 Task: Find connections with filter location Französisch Buchholz with filter topic #marketswith filter profile language Spanish with filter current company EFI with filter school Jamia Millia Islamia with filter industry Security and Investigations with filter service category Videography with filter keywords title Director of Ethical Hacking
Action: Mouse moved to (490, 63)
Screenshot: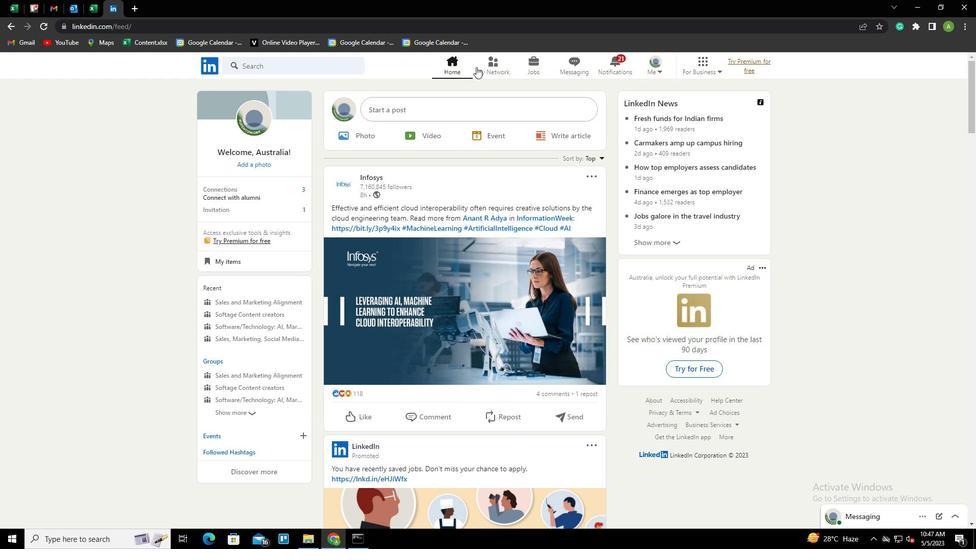 
Action: Mouse pressed left at (490, 63)
Screenshot: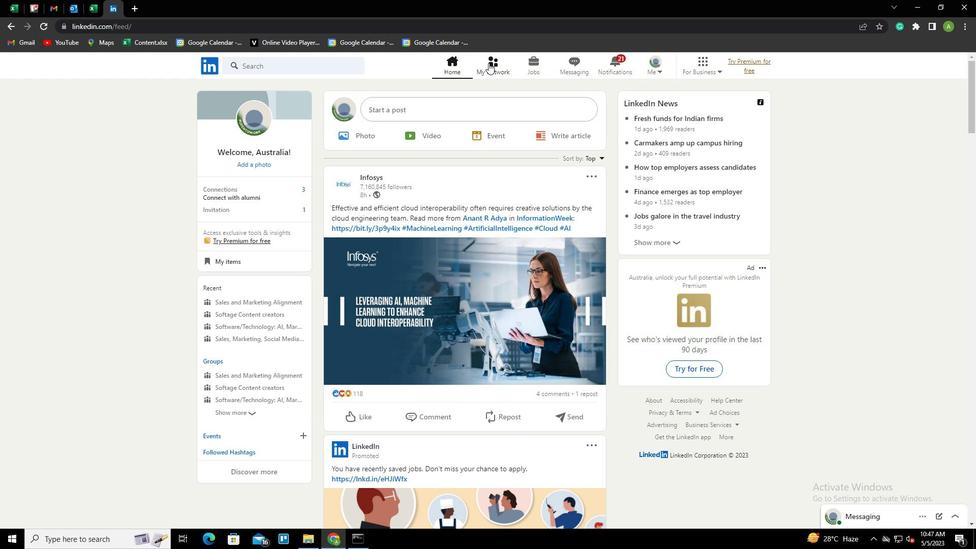 
Action: Mouse moved to (279, 120)
Screenshot: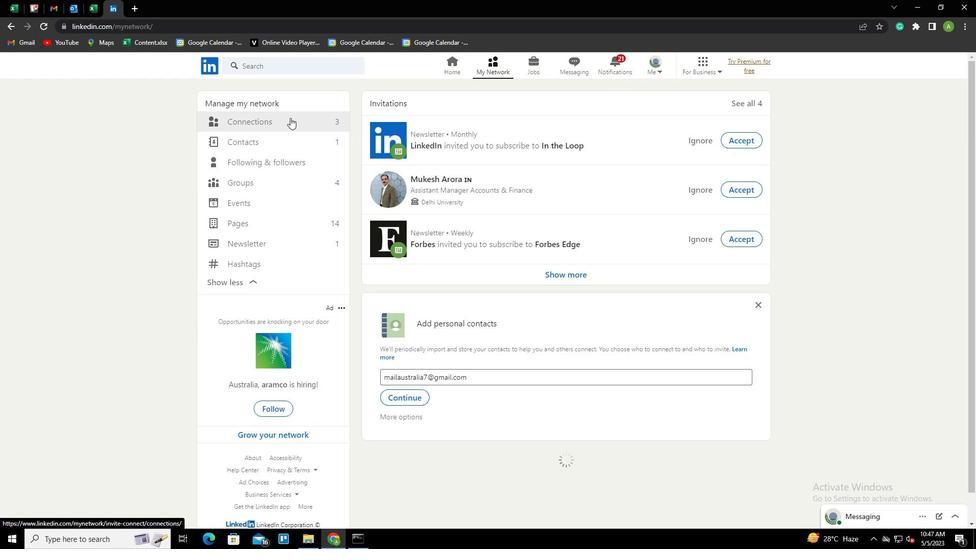 
Action: Mouse pressed left at (279, 120)
Screenshot: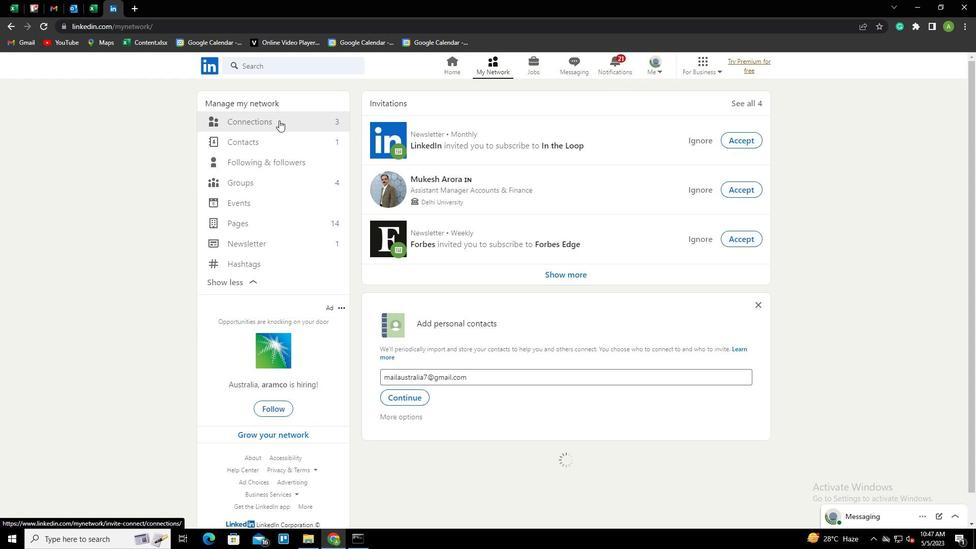 
Action: Mouse moved to (546, 123)
Screenshot: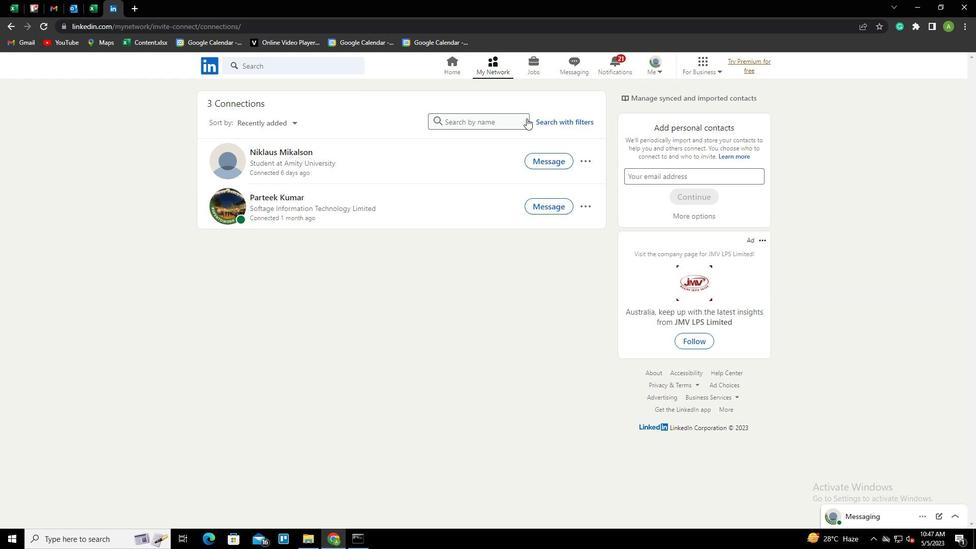 
Action: Mouse pressed left at (546, 123)
Screenshot: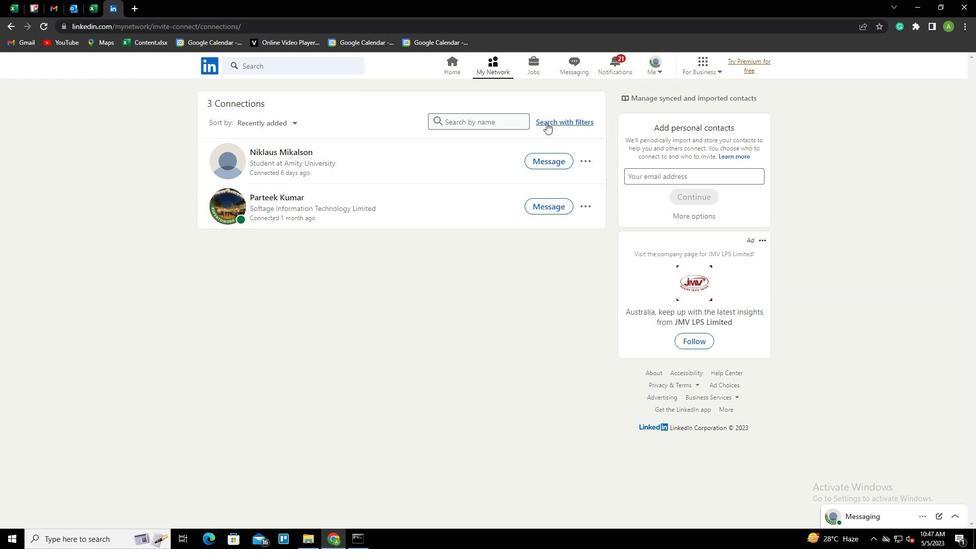 
Action: Mouse moved to (518, 90)
Screenshot: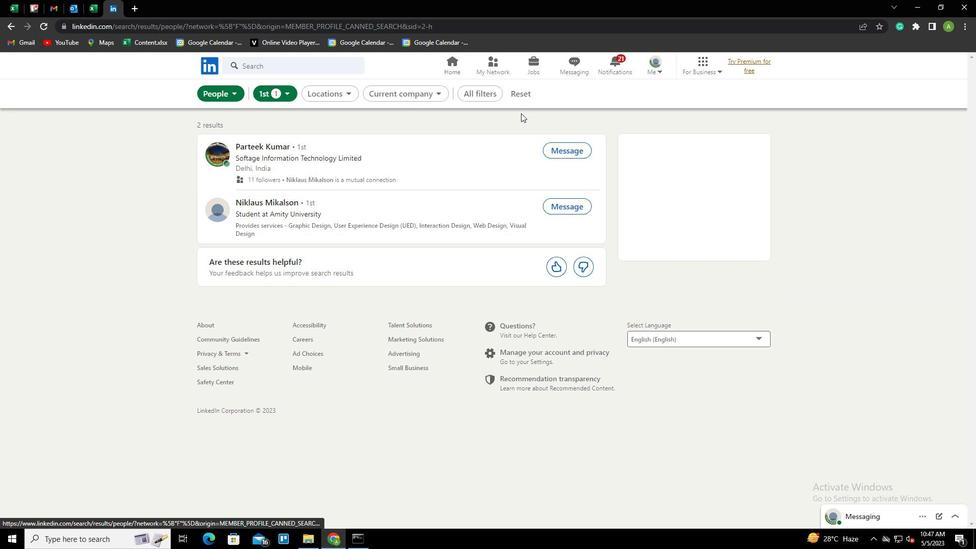 
Action: Mouse pressed left at (518, 90)
Screenshot: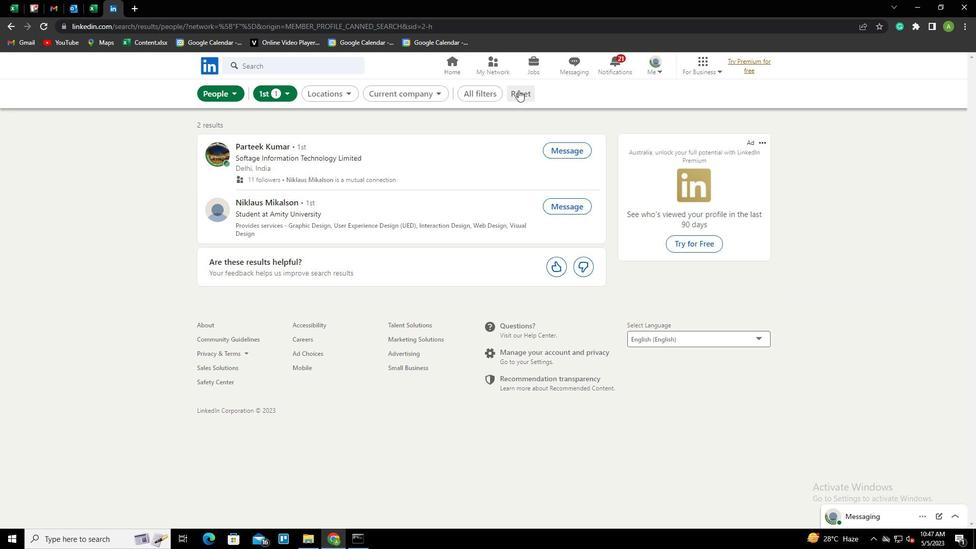 
Action: Mouse moved to (501, 88)
Screenshot: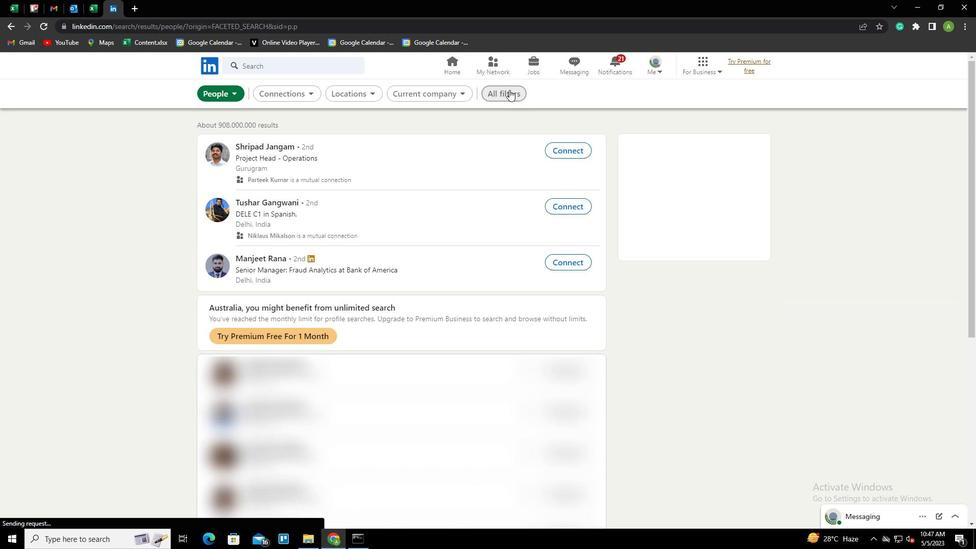 
Action: Mouse pressed left at (501, 88)
Screenshot: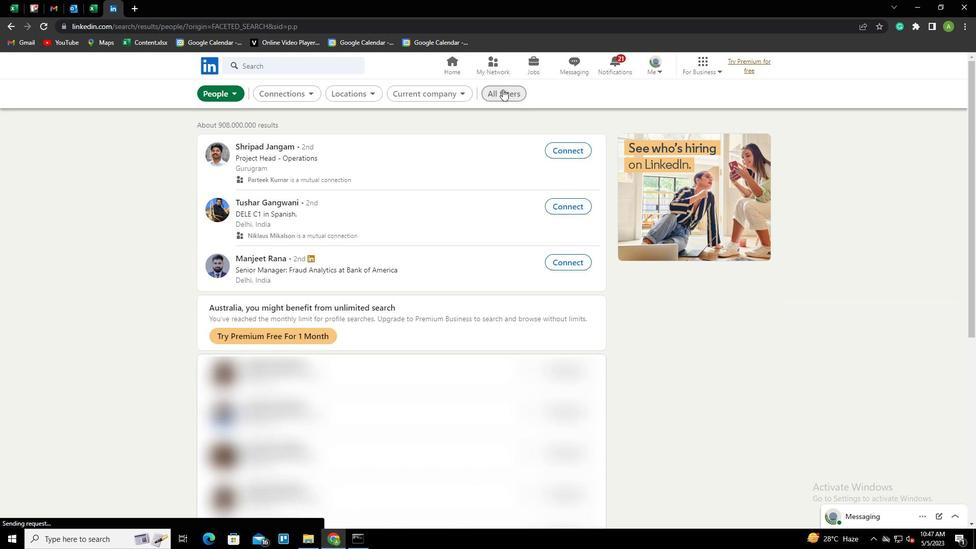 
Action: Mouse moved to (809, 342)
Screenshot: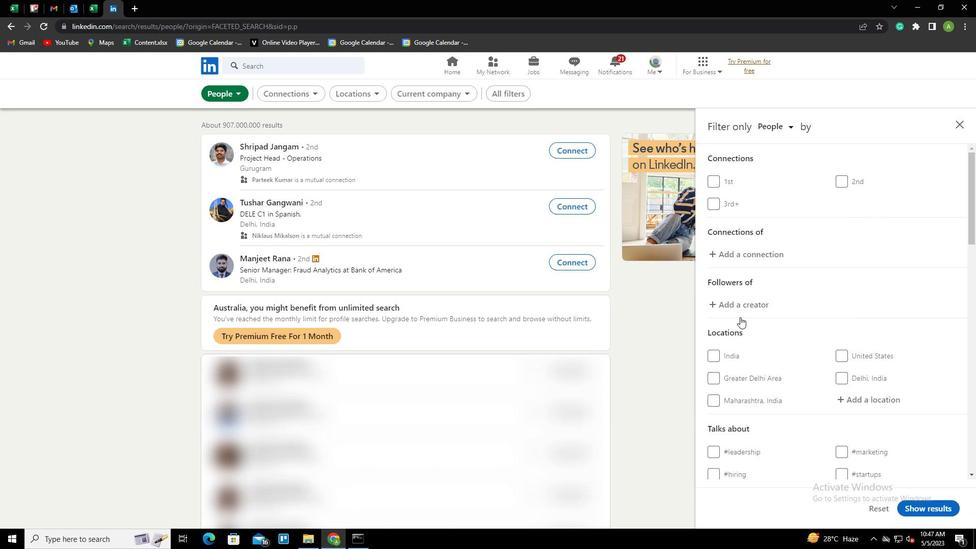 
Action: Mouse scrolled (809, 341) with delta (0, 0)
Screenshot: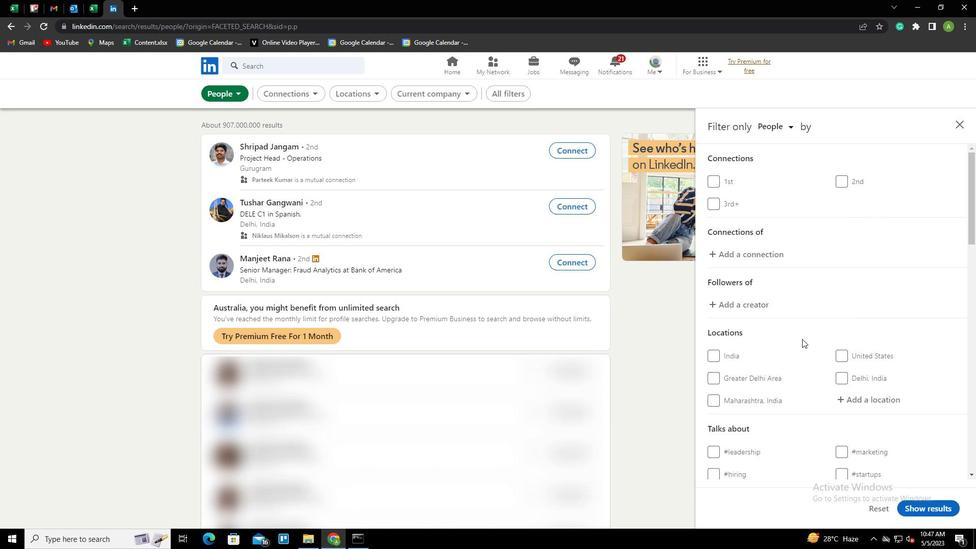 
Action: Mouse scrolled (809, 341) with delta (0, 0)
Screenshot: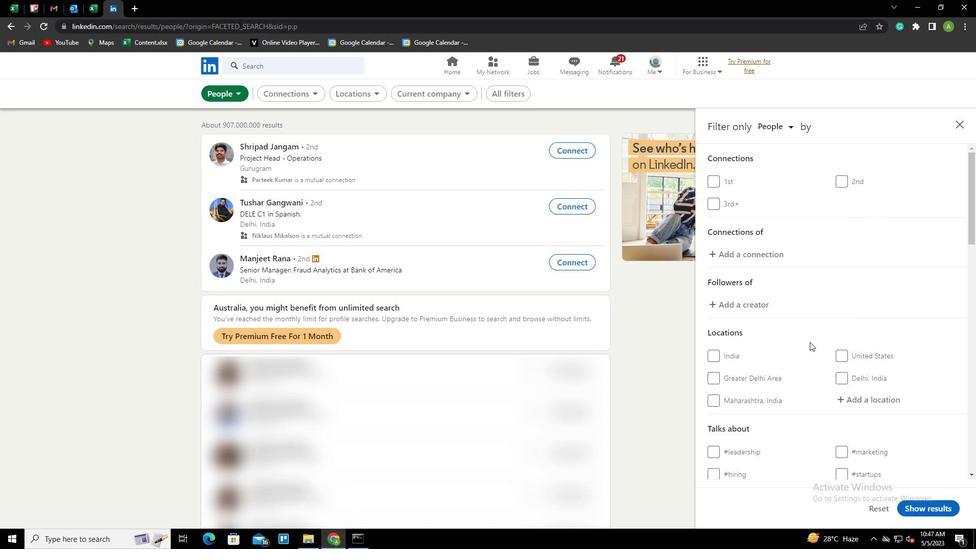 
Action: Mouse moved to (866, 298)
Screenshot: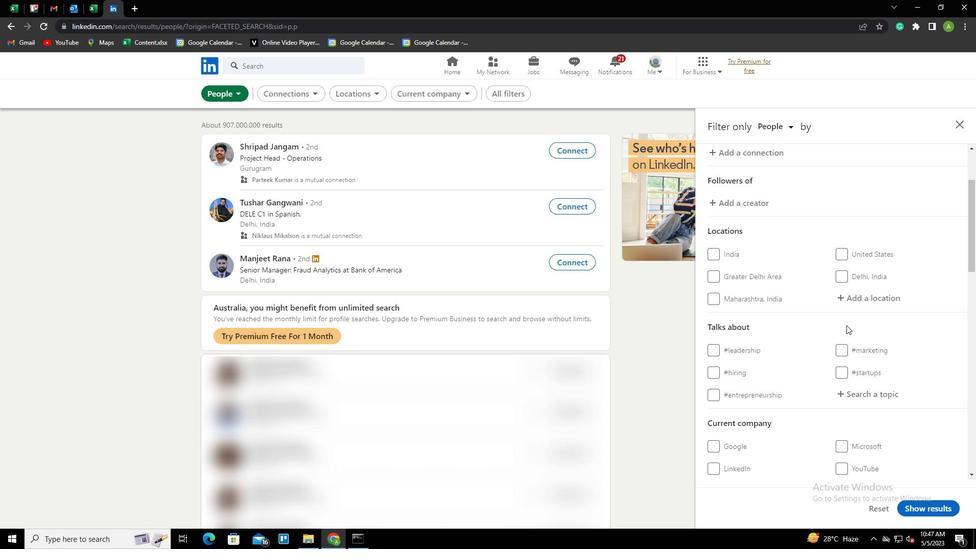 
Action: Mouse pressed left at (866, 298)
Screenshot: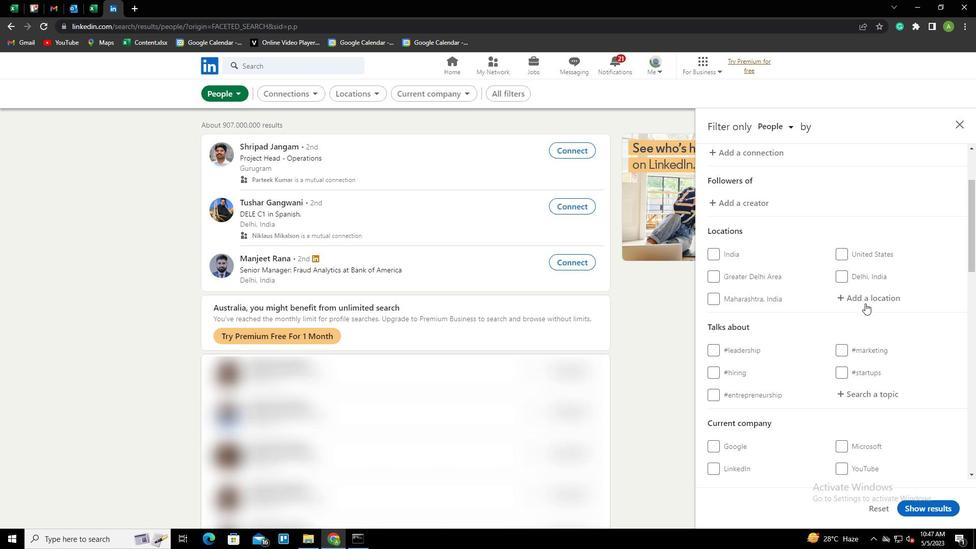 
Action: Key pressed <Key.shift>FRANZOSISCH
Screenshot: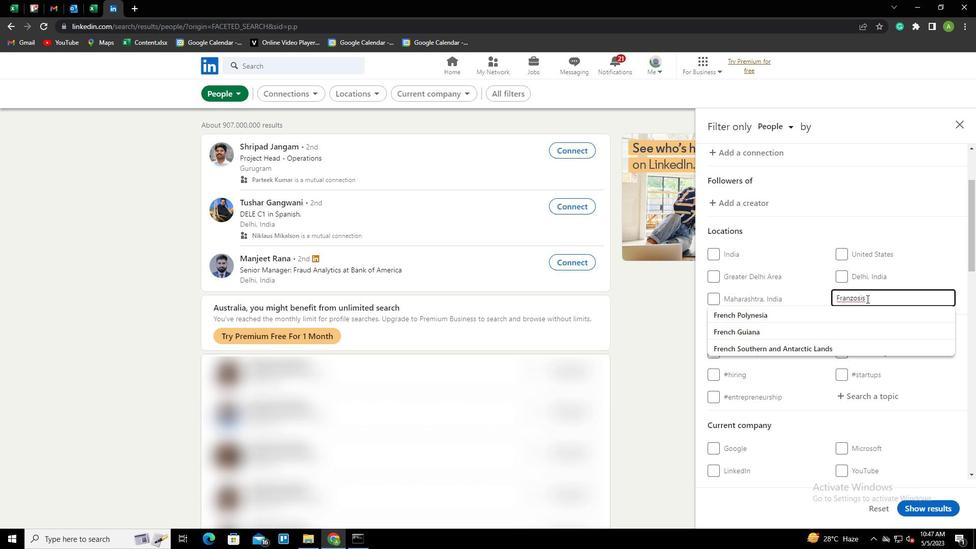 
Action: Mouse moved to (940, 366)
Screenshot: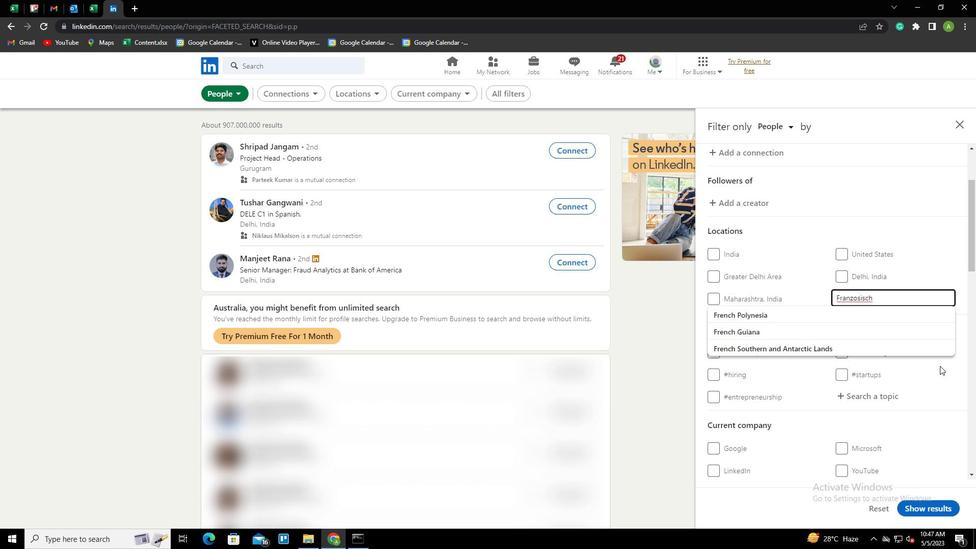 
Action: Mouse pressed left at (940, 366)
Screenshot: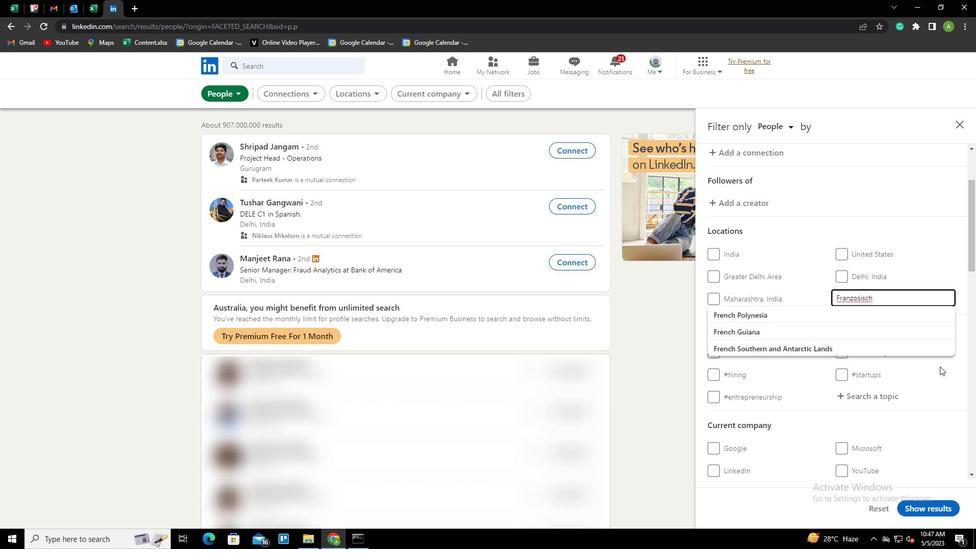 
Action: Mouse moved to (868, 401)
Screenshot: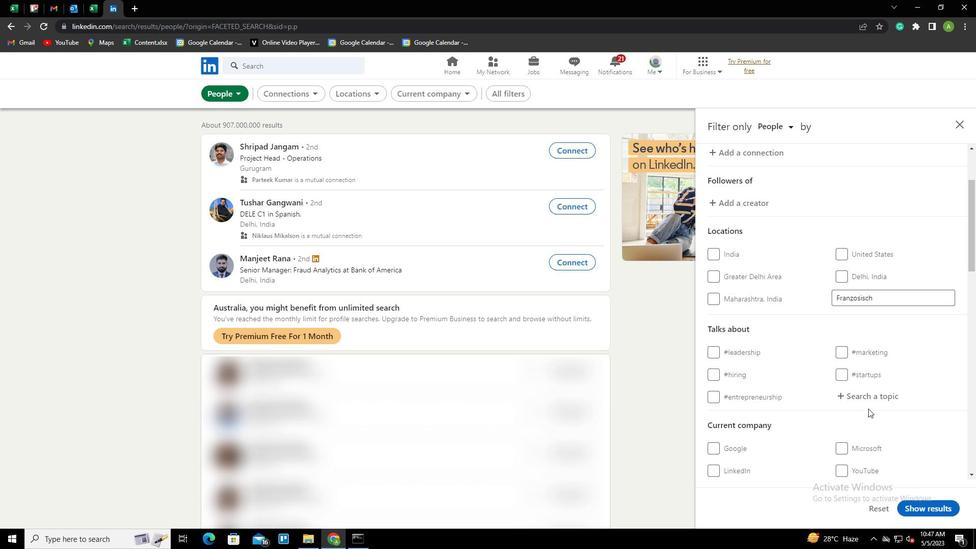 
Action: Mouse pressed left at (868, 401)
Screenshot: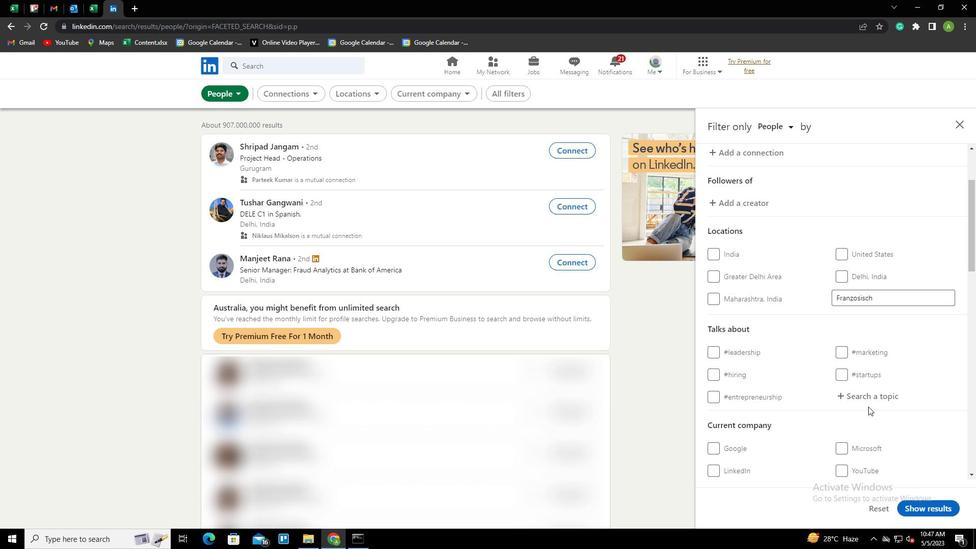 
Action: Key pressed MARKETS<Key.down><Key.enter>
Screenshot: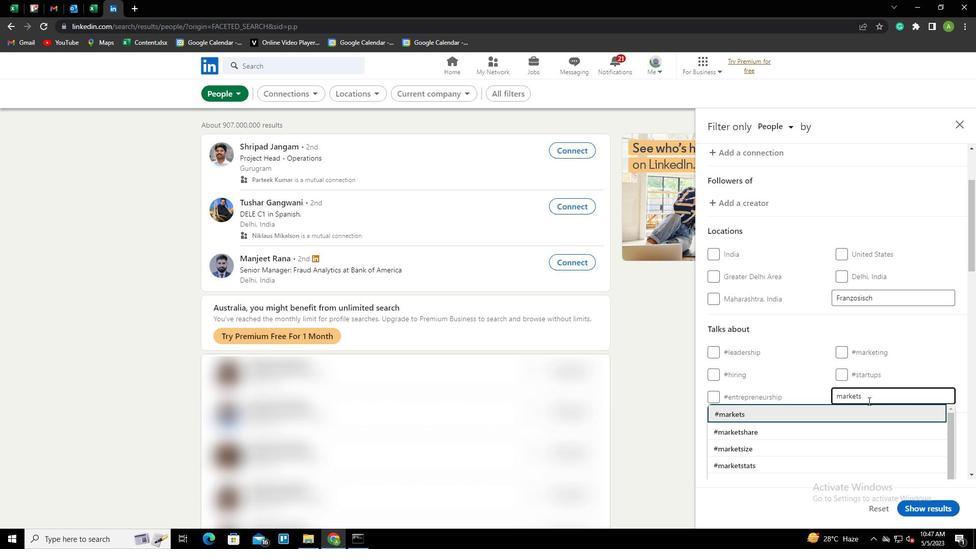 
Action: Mouse scrolled (868, 400) with delta (0, 0)
Screenshot: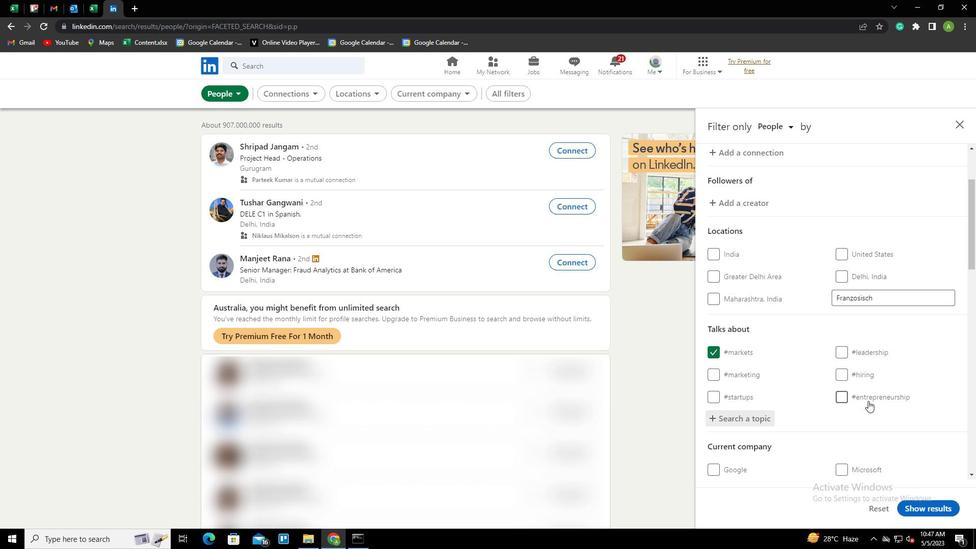 
Action: Mouse scrolled (868, 400) with delta (0, 0)
Screenshot: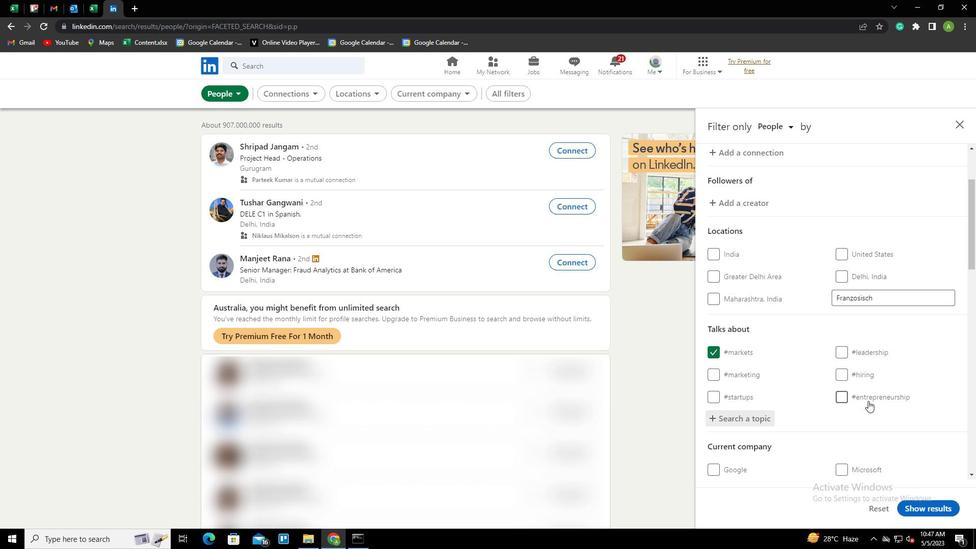 
Action: Mouse scrolled (868, 400) with delta (0, 0)
Screenshot: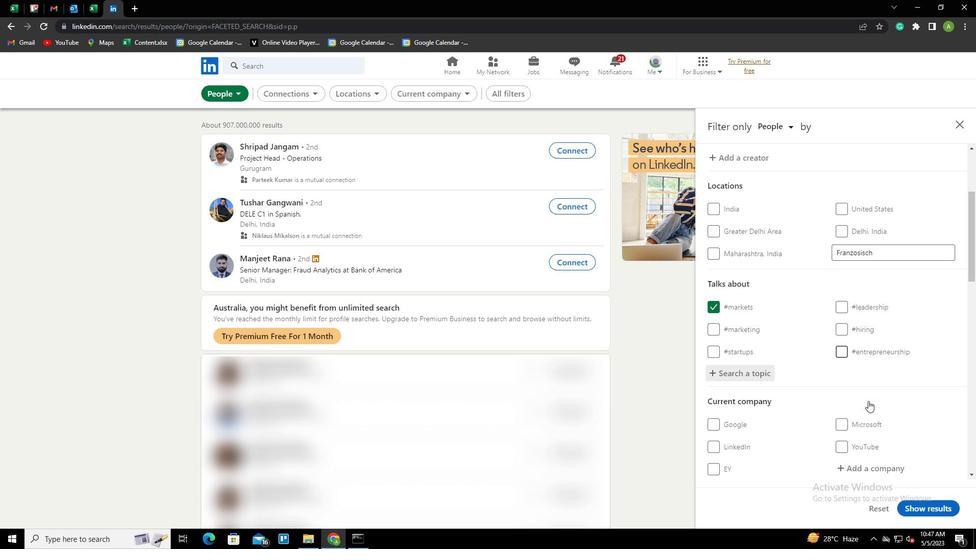
Action: Mouse scrolled (868, 400) with delta (0, 0)
Screenshot: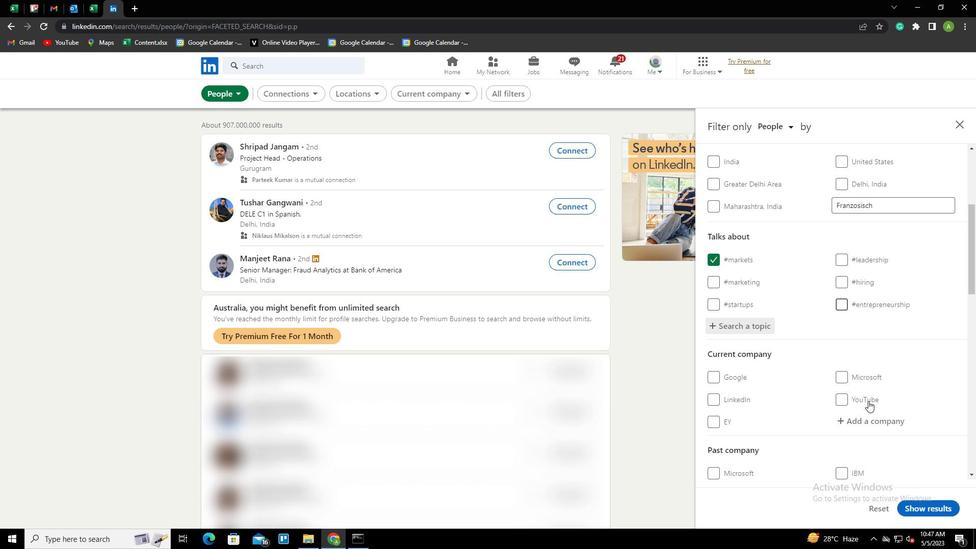 
Action: Mouse scrolled (868, 400) with delta (0, 0)
Screenshot: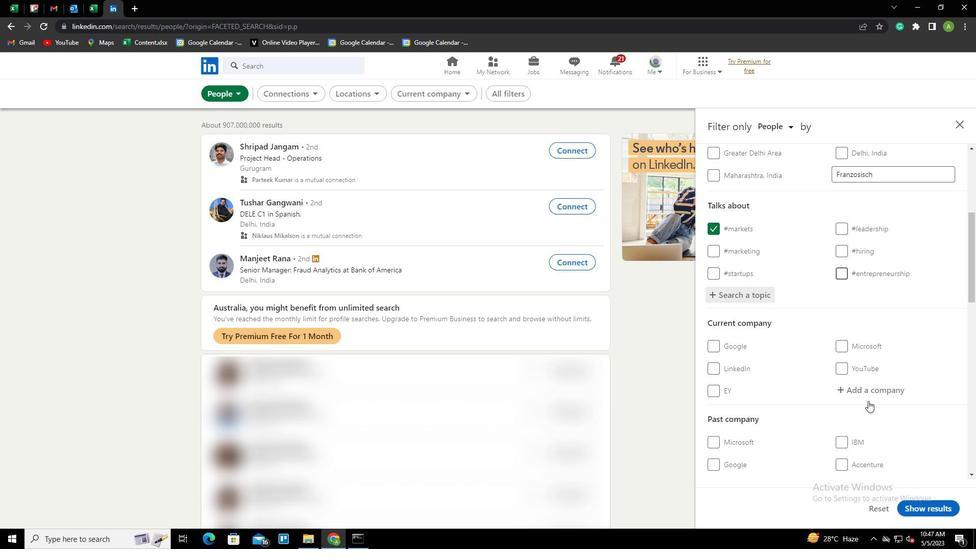 
Action: Mouse scrolled (868, 400) with delta (0, 0)
Screenshot: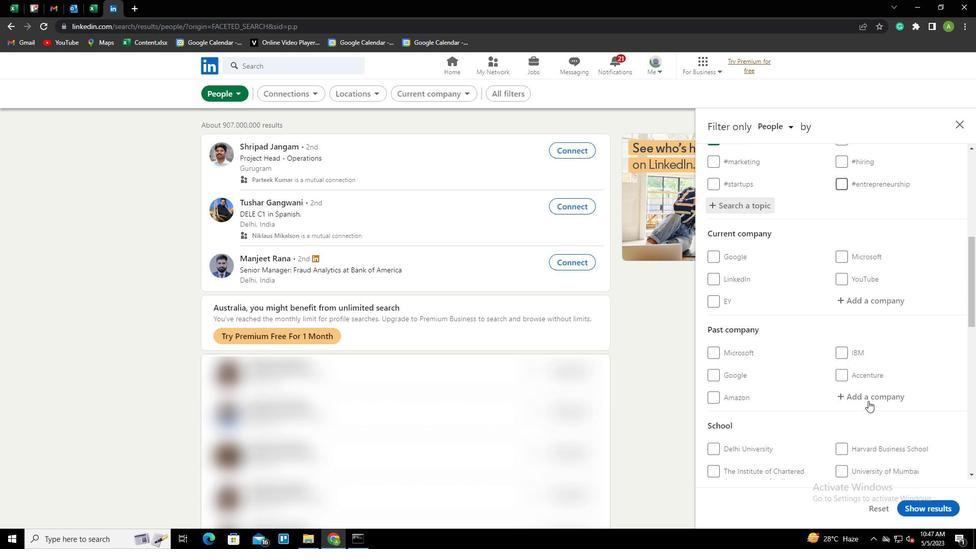 
Action: Mouse scrolled (868, 400) with delta (0, 0)
Screenshot: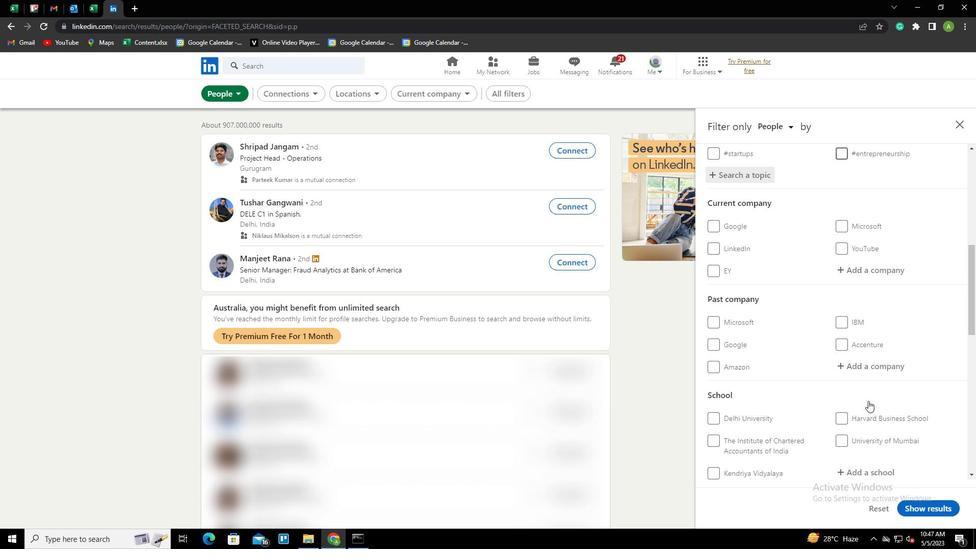 
Action: Mouse scrolled (868, 400) with delta (0, 0)
Screenshot: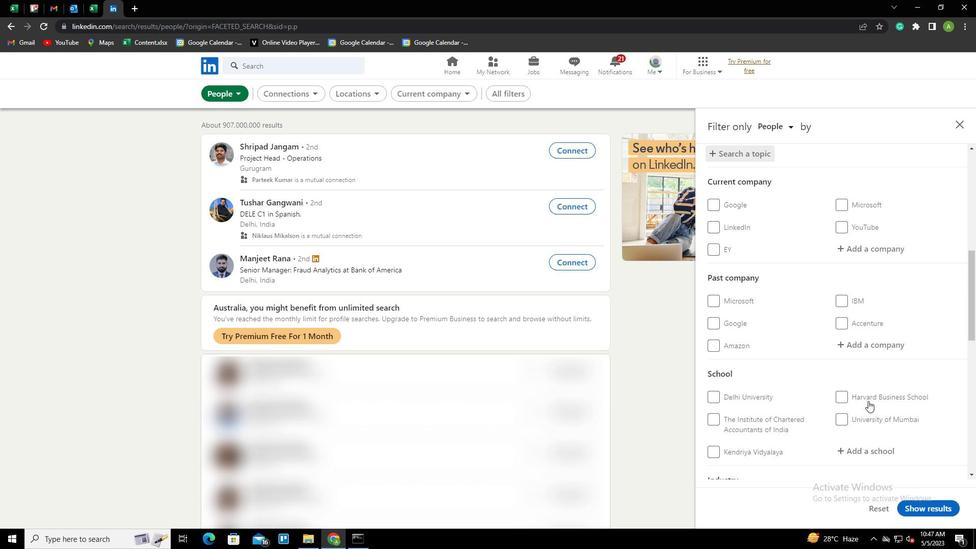 
Action: Mouse scrolled (868, 400) with delta (0, 0)
Screenshot: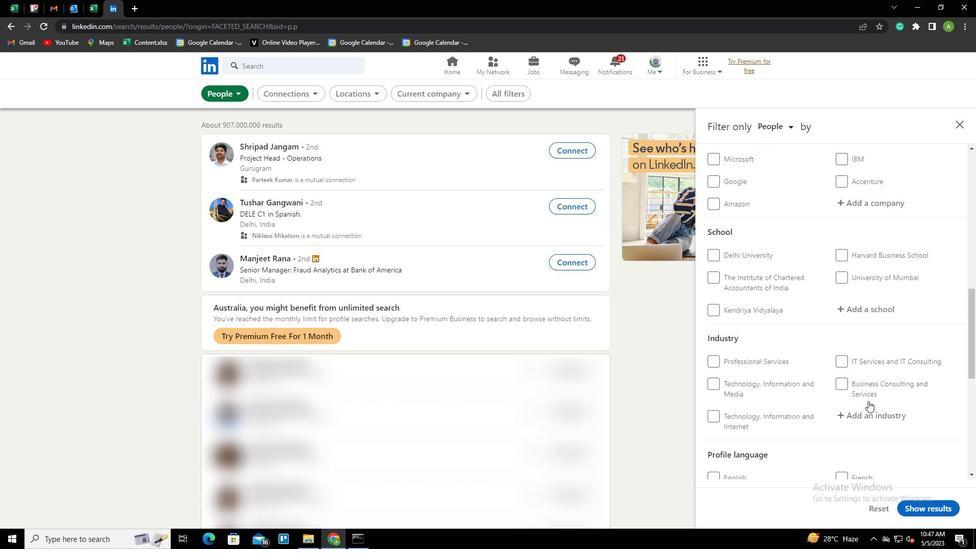 
Action: Mouse scrolled (868, 400) with delta (0, 0)
Screenshot: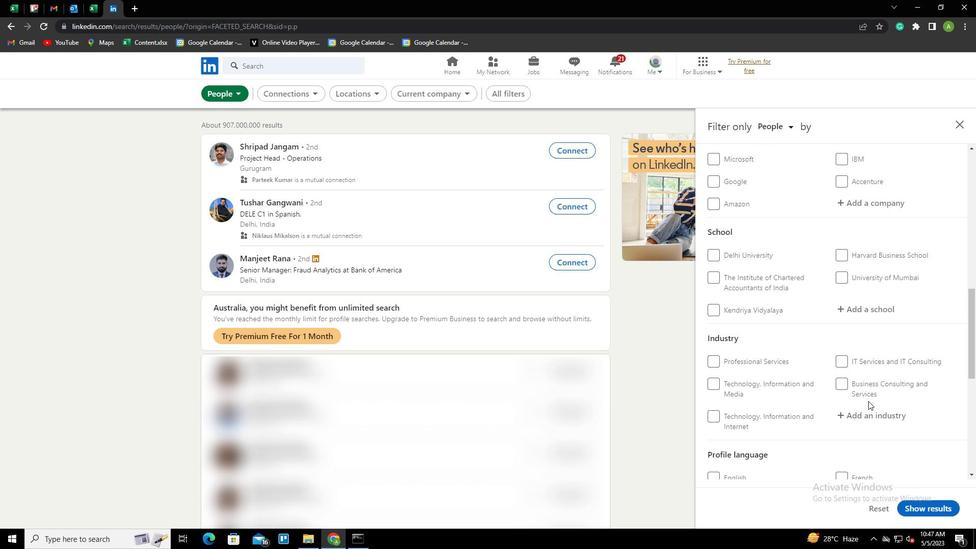 
Action: Mouse moved to (730, 398)
Screenshot: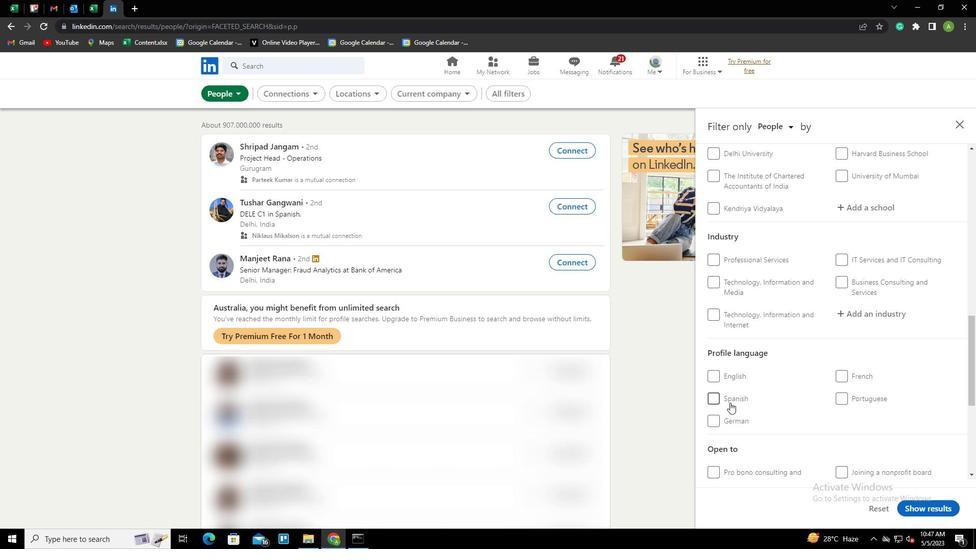 
Action: Mouse pressed left at (730, 398)
Screenshot: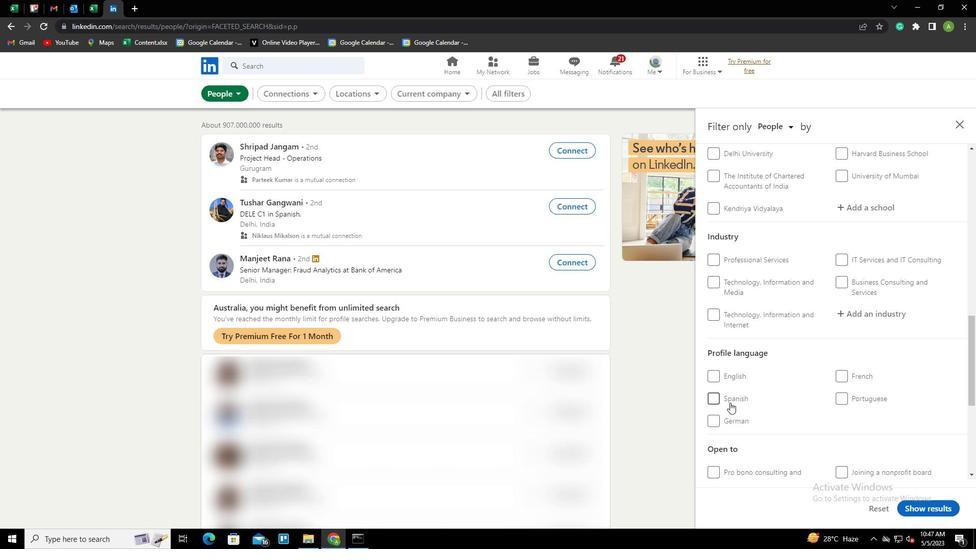 
Action: Mouse moved to (838, 391)
Screenshot: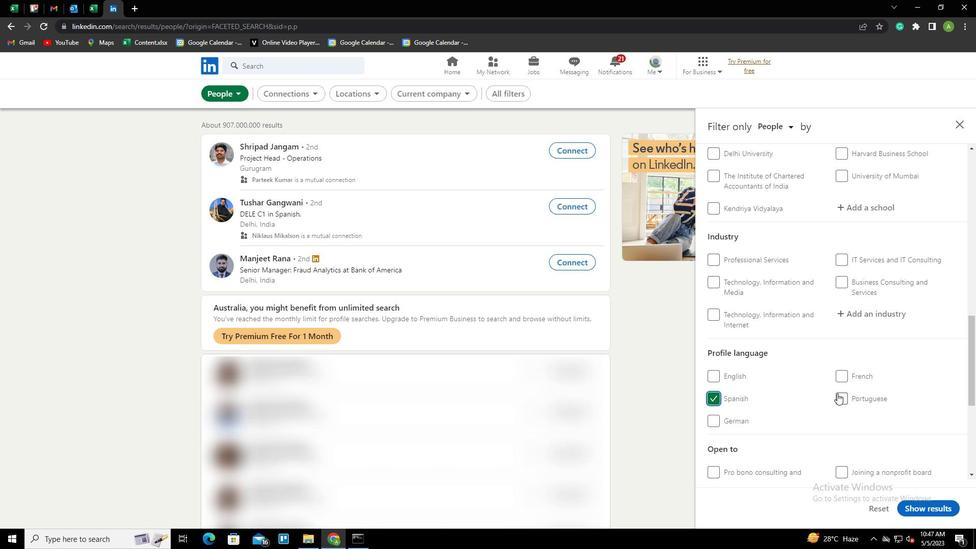 
Action: Mouse scrolled (838, 392) with delta (0, 0)
Screenshot: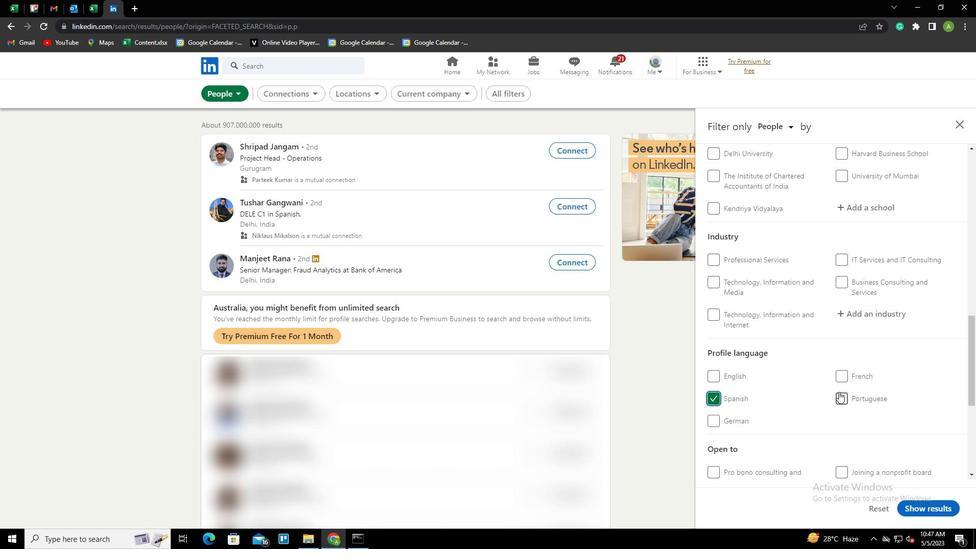 
Action: Mouse scrolled (838, 392) with delta (0, 0)
Screenshot: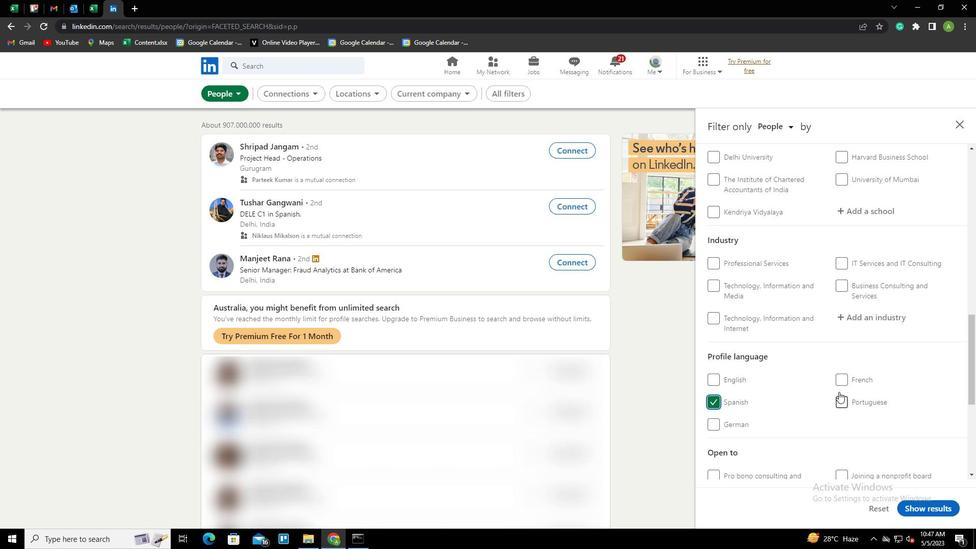 
Action: Mouse scrolled (838, 392) with delta (0, 0)
Screenshot: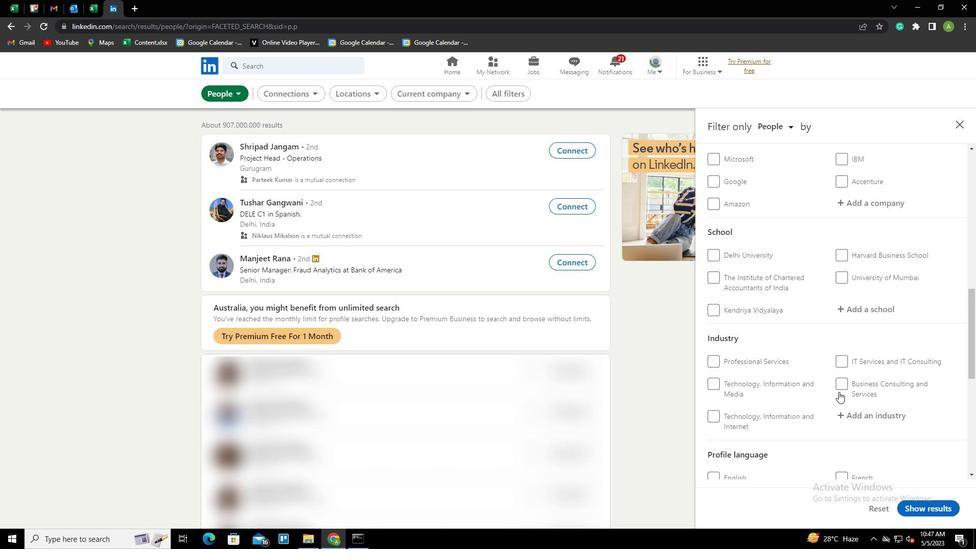 
Action: Mouse scrolled (838, 392) with delta (0, 0)
Screenshot: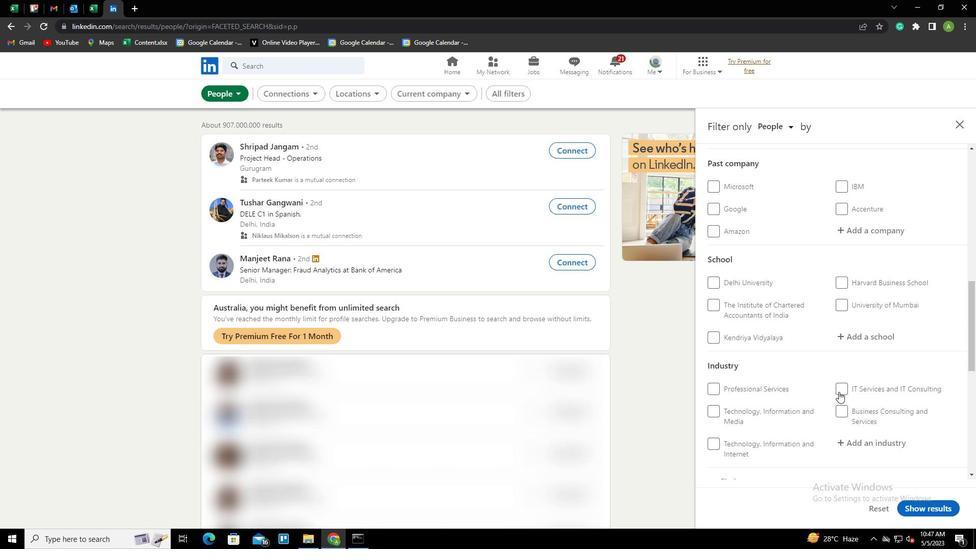 
Action: Mouse scrolled (838, 392) with delta (0, 0)
Screenshot: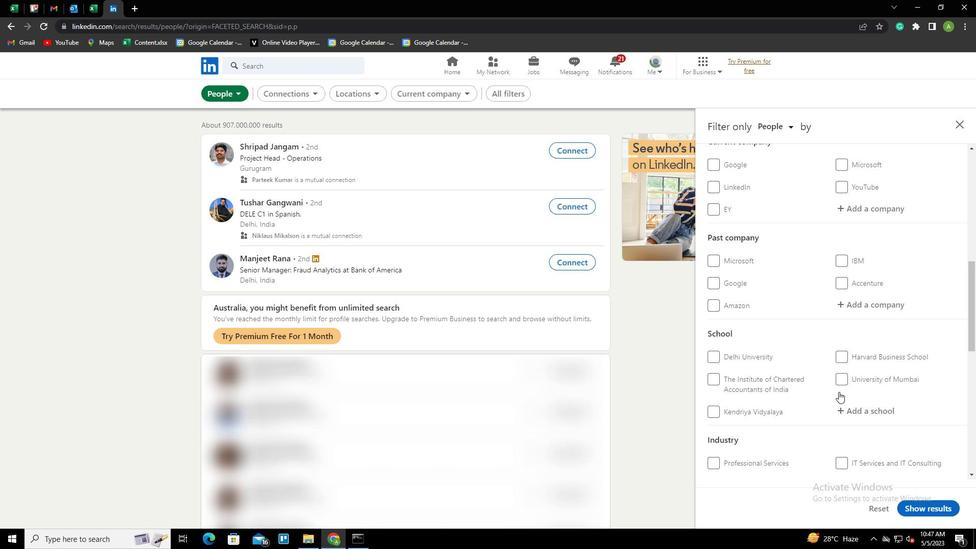 
Action: Mouse scrolled (838, 392) with delta (0, 0)
Screenshot: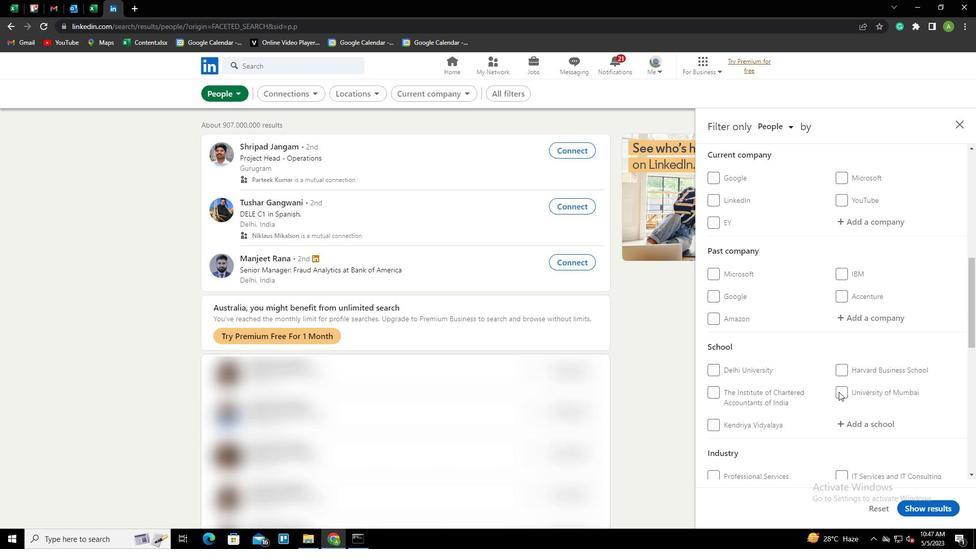 
Action: Mouse moved to (855, 308)
Screenshot: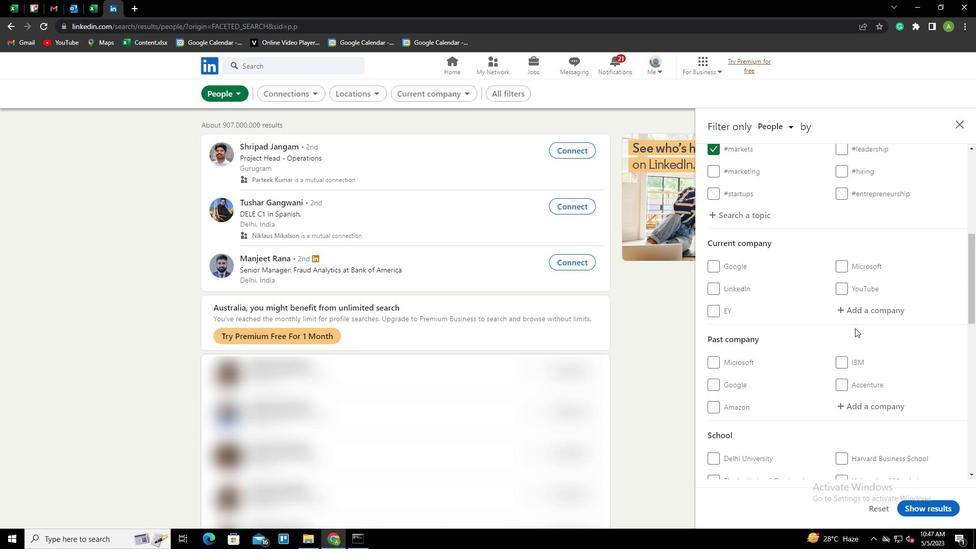 
Action: Mouse pressed left at (855, 308)
Screenshot: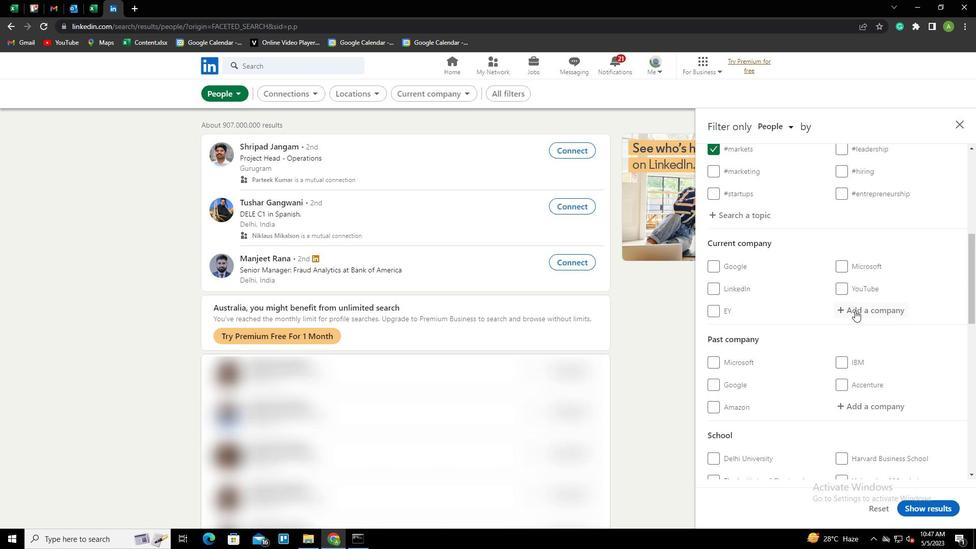 
Action: Key pressed <Key.shift>EF<Key.backspace><Key.shift>FI<Key.down><Key.enter>
Screenshot: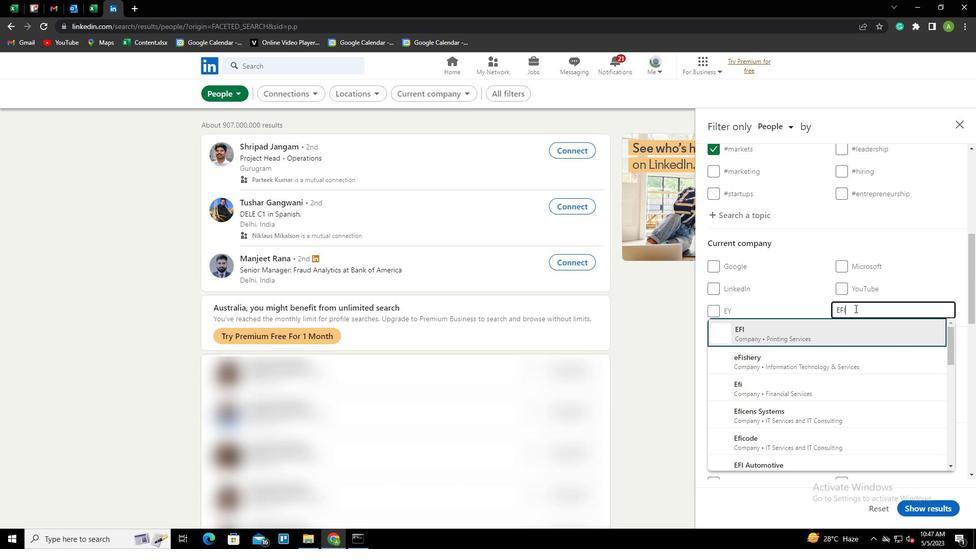 
Action: Mouse scrolled (855, 308) with delta (0, 0)
Screenshot: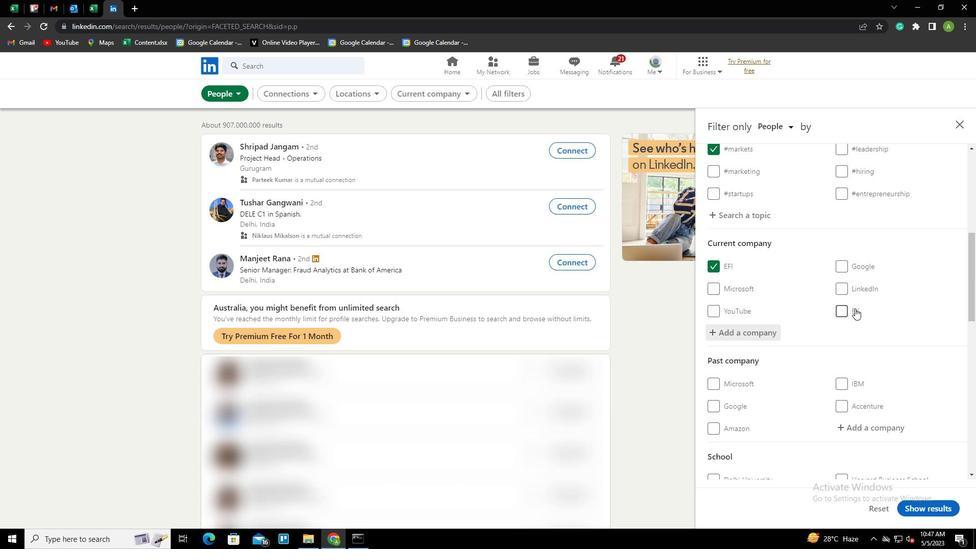 
Action: Mouse scrolled (855, 308) with delta (0, 0)
Screenshot: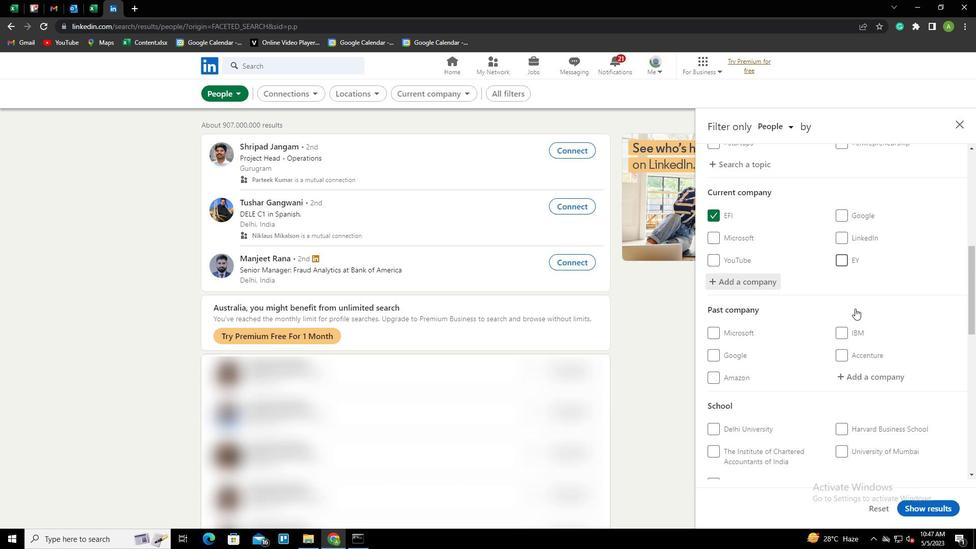 
Action: Mouse moved to (855, 430)
Screenshot: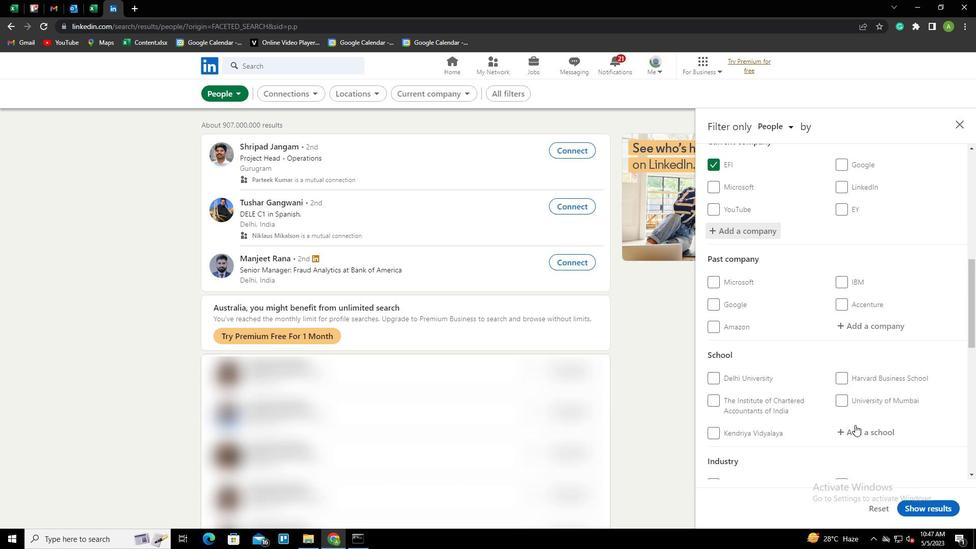 
Action: Mouse pressed left at (855, 430)
Screenshot: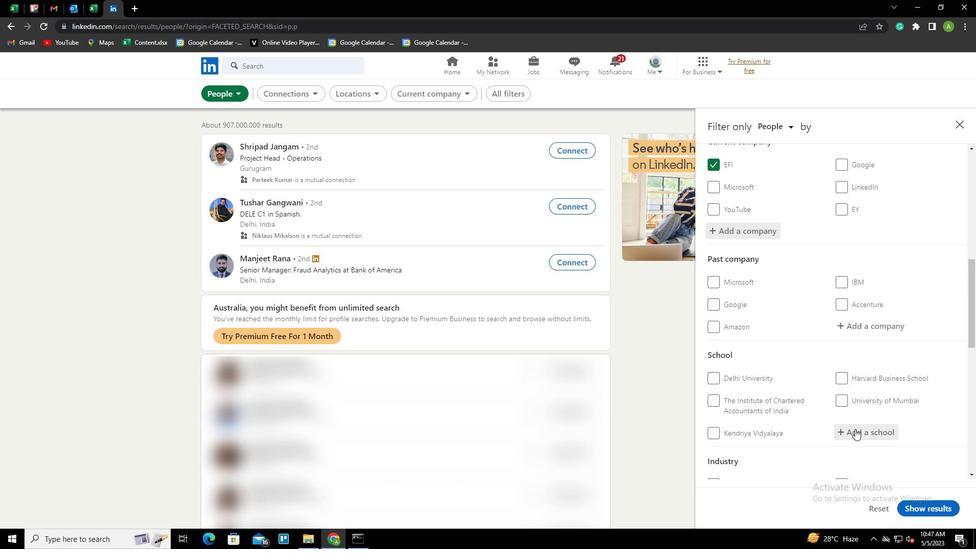 
Action: Mouse moved to (867, 430)
Screenshot: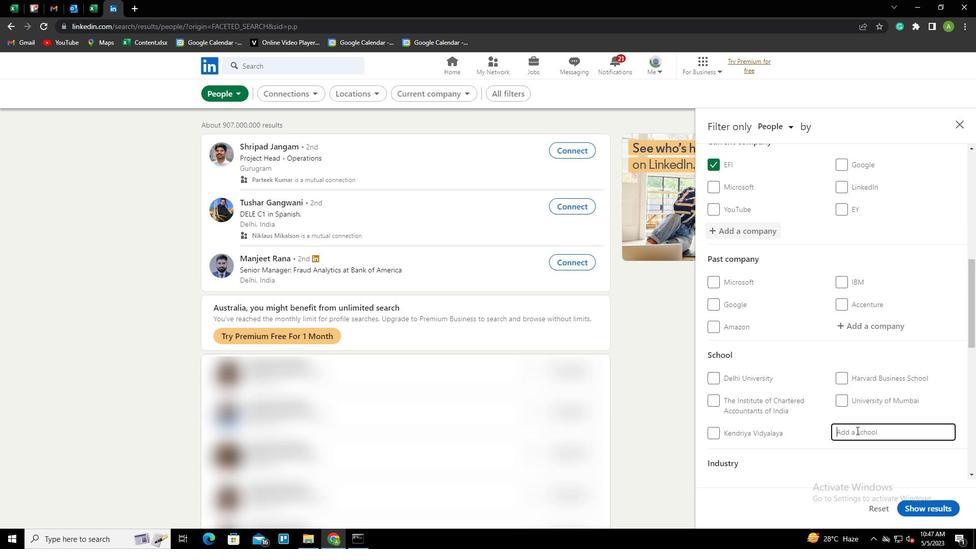 
Action: Mouse pressed left at (867, 430)
Screenshot: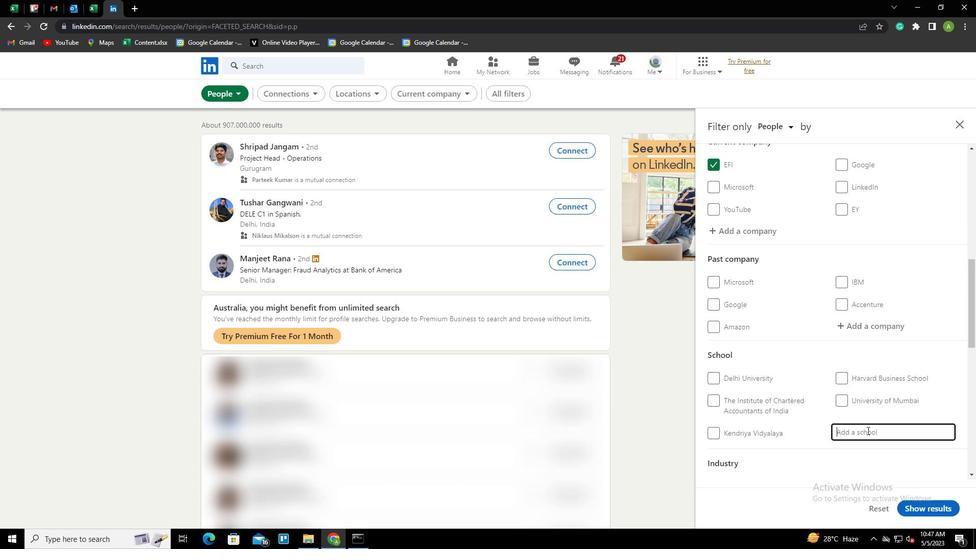 
Action: Key pressed <Key.shift><Key.shift><Key.shift><Key.shift><Key.shift><Key.shift><Key.shift><Key.shift><Key.shift><Key.shift><Key.shift><Key.shift><Key.shift><Key.shift><Key.shift>JAMIA<Key.space><Key.shift>MILLIA<Key.down><Key.enter>
Screenshot: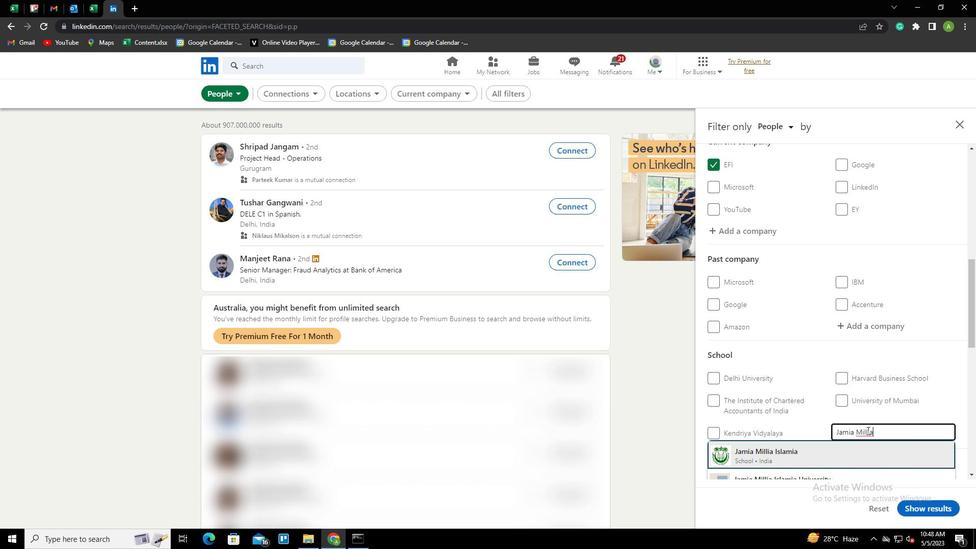 
Action: Mouse scrolled (867, 430) with delta (0, 0)
Screenshot: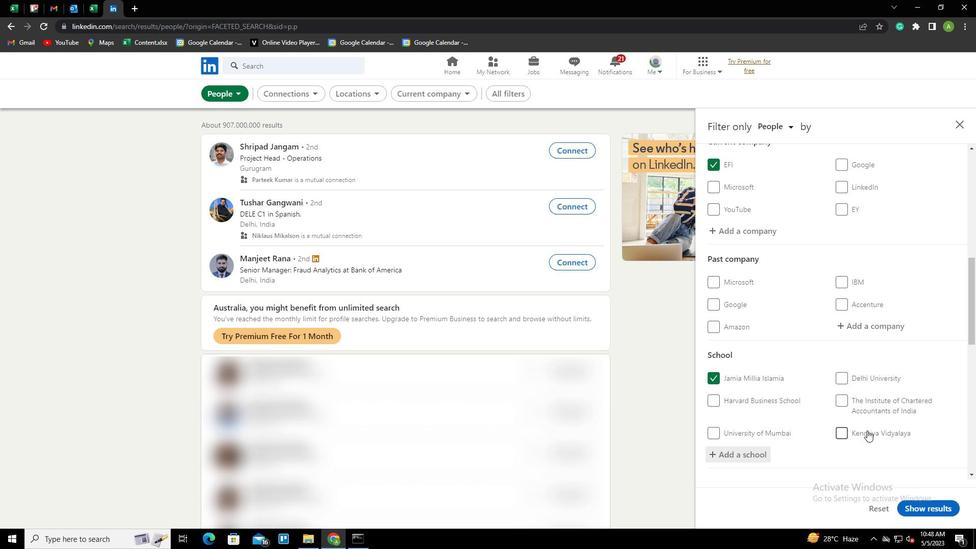 
Action: Mouse scrolled (867, 430) with delta (0, 0)
Screenshot: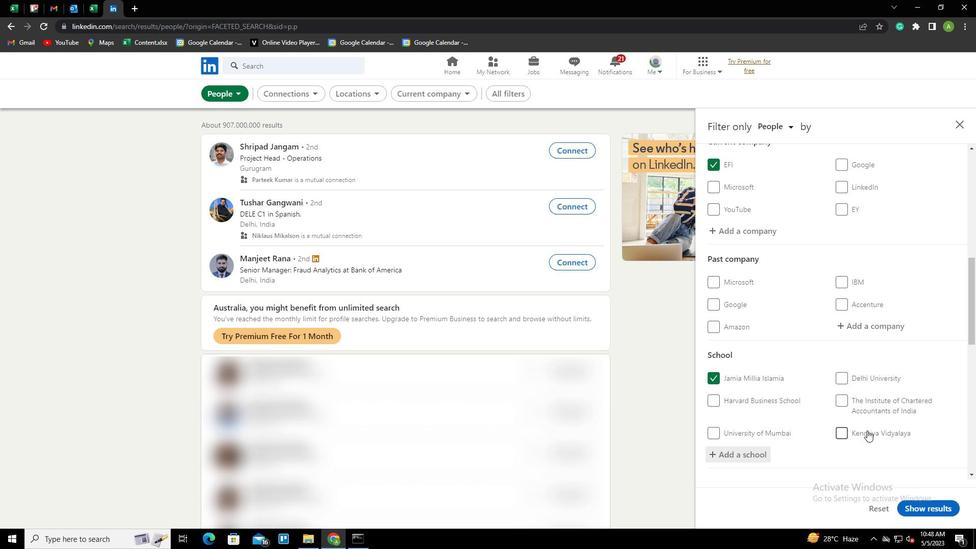 
Action: Mouse scrolled (867, 430) with delta (0, 0)
Screenshot: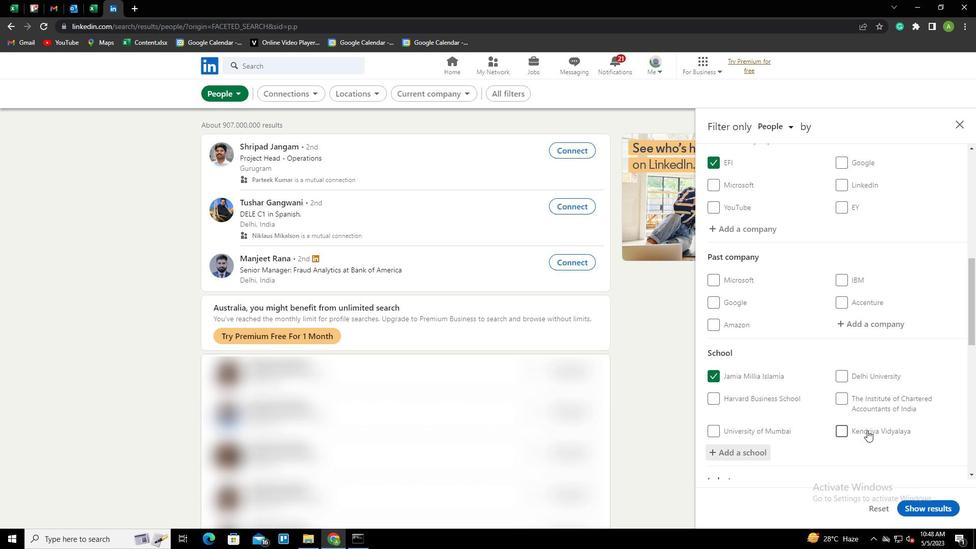 
Action: Mouse scrolled (867, 430) with delta (0, 0)
Screenshot: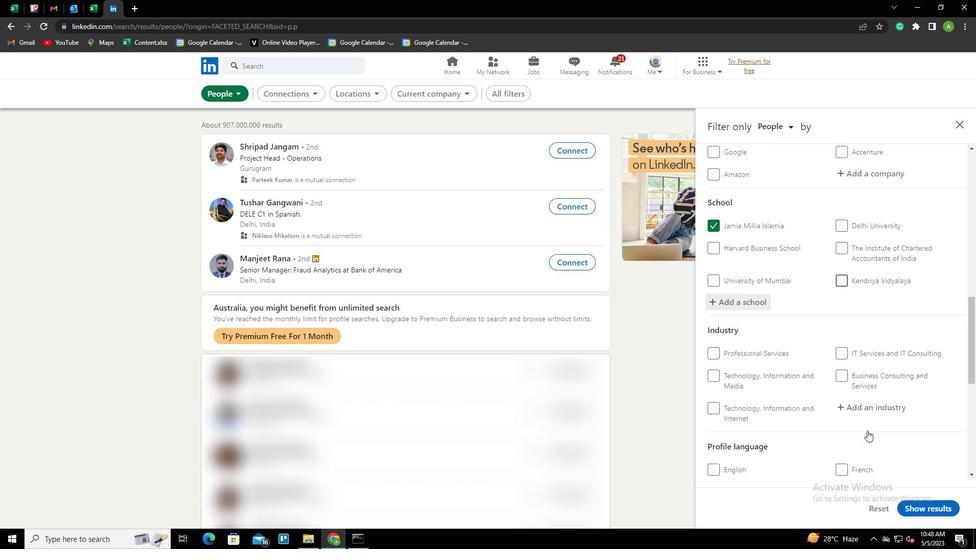 
Action: Mouse scrolled (867, 430) with delta (0, 0)
Screenshot: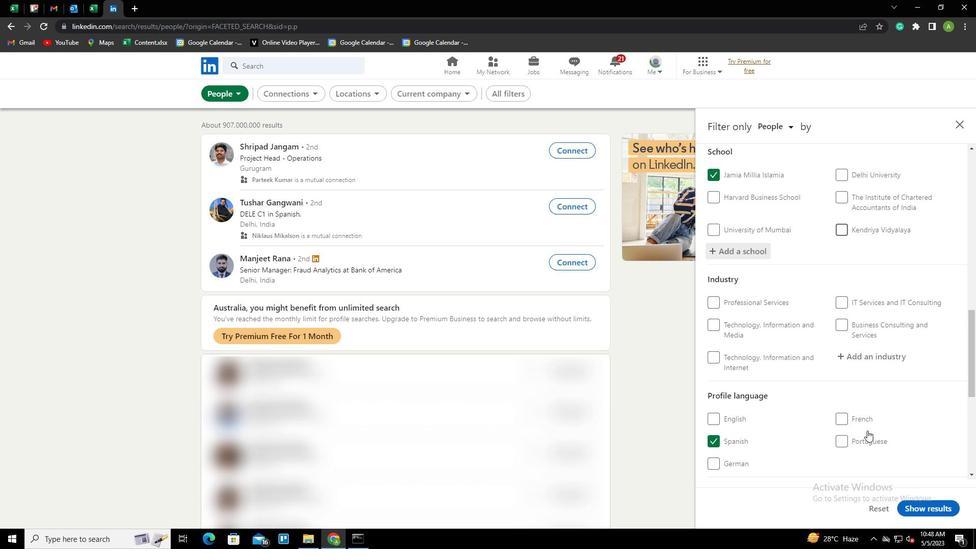 
Action: Mouse moved to (858, 305)
Screenshot: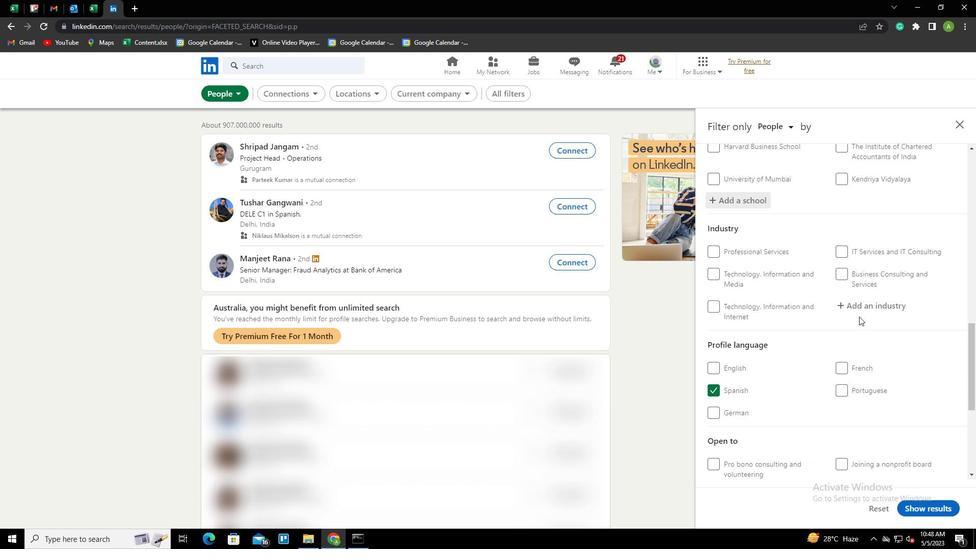 
Action: Mouse pressed left at (858, 305)
Screenshot: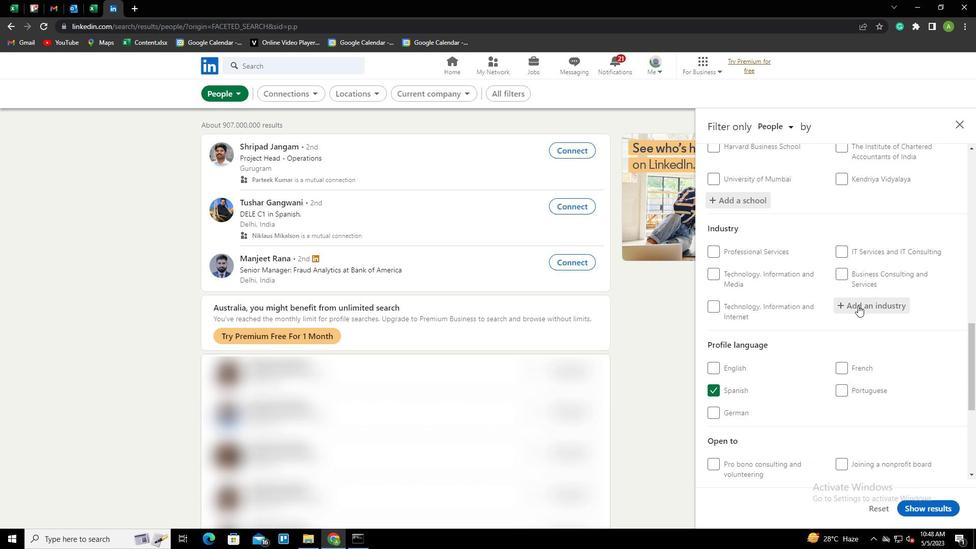 
Action: Key pressed <Key.shift><Key.shift>SECURITY<Key.down><Key.enter>
Screenshot: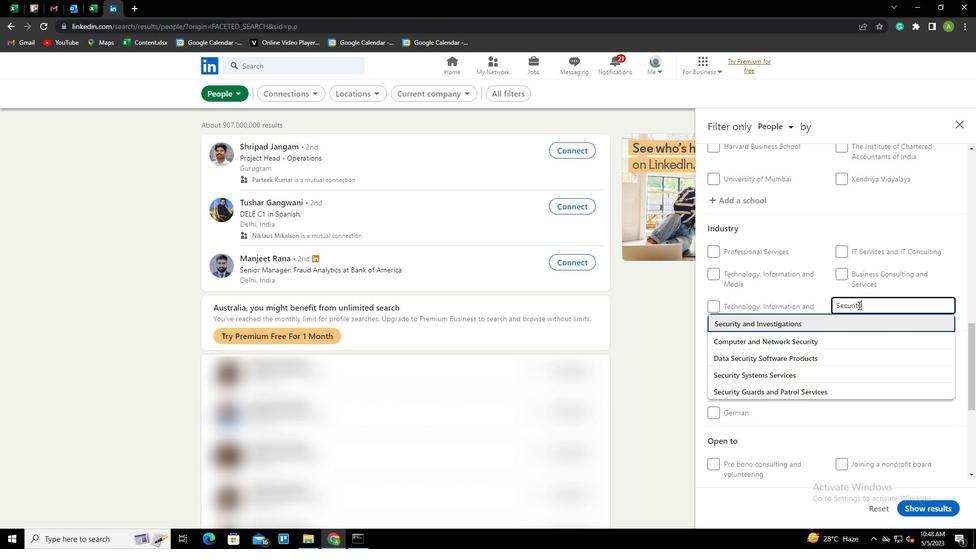 
Action: Mouse scrolled (858, 305) with delta (0, 0)
Screenshot: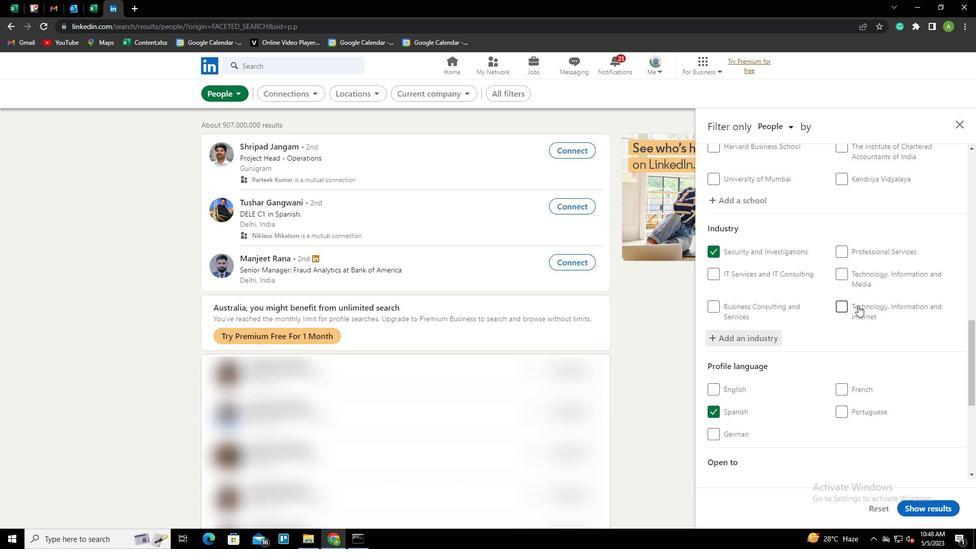 
Action: Mouse scrolled (858, 305) with delta (0, 0)
Screenshot: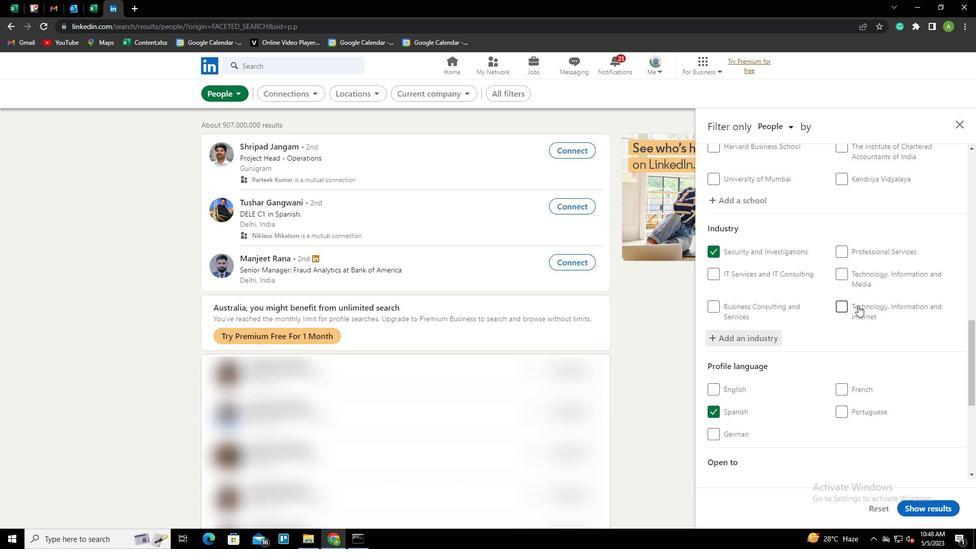
Action: Mouse scrolled (858, 305) with delta (0, 0)
Screenshot: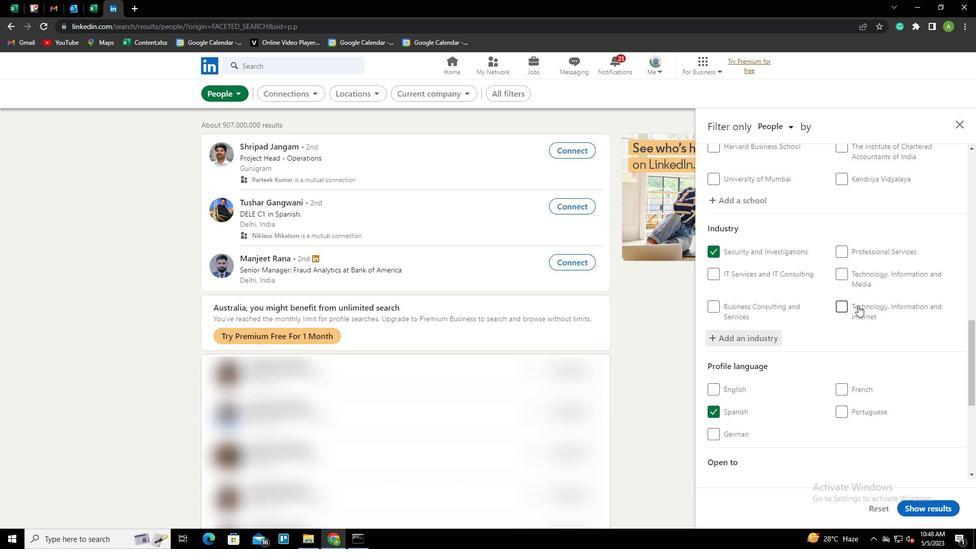 
Action: Mouse scrolled (858, 305) with delta (0, 0)
Screenshot: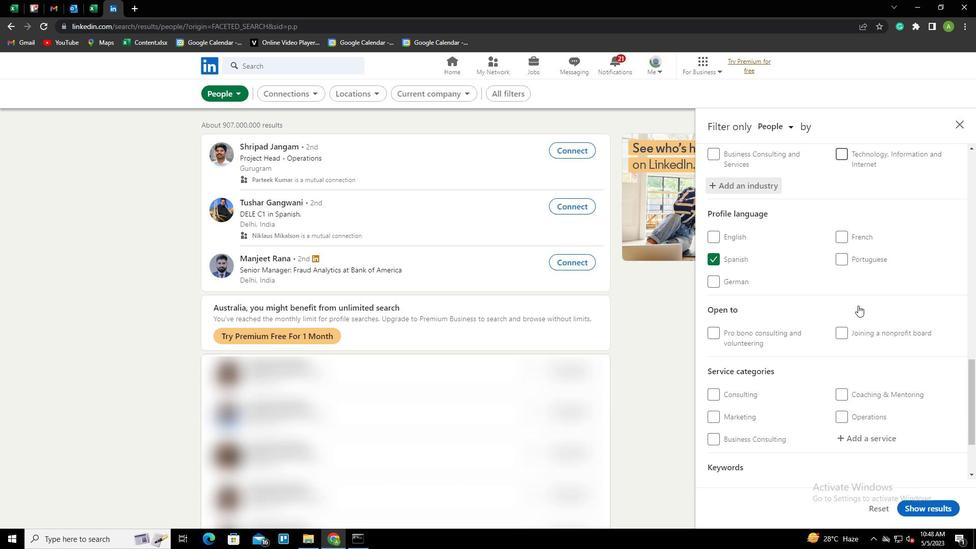 
Action: Mouse scrolled (858, 305) with delta (0, 0)
Screenshot: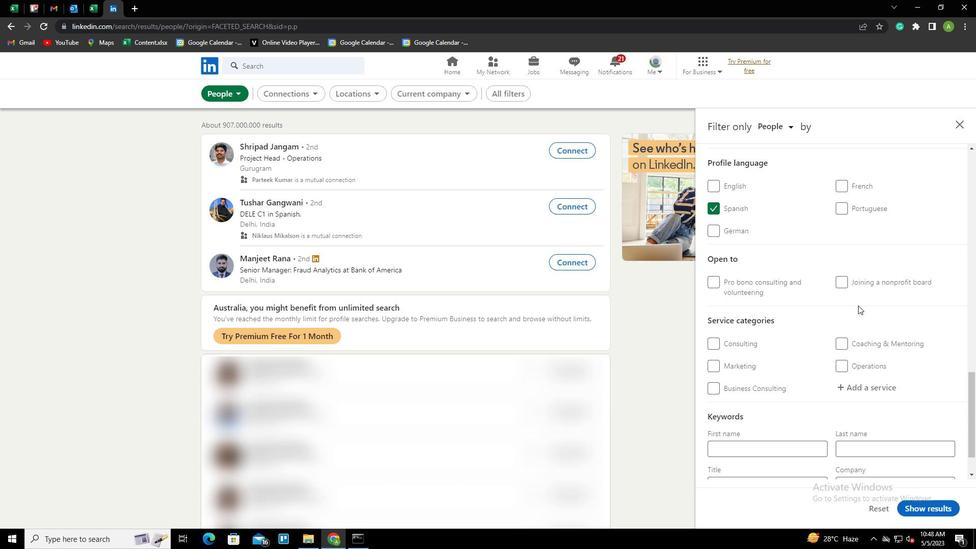
Action: Mouse moved to (849, 333)
Screenshot: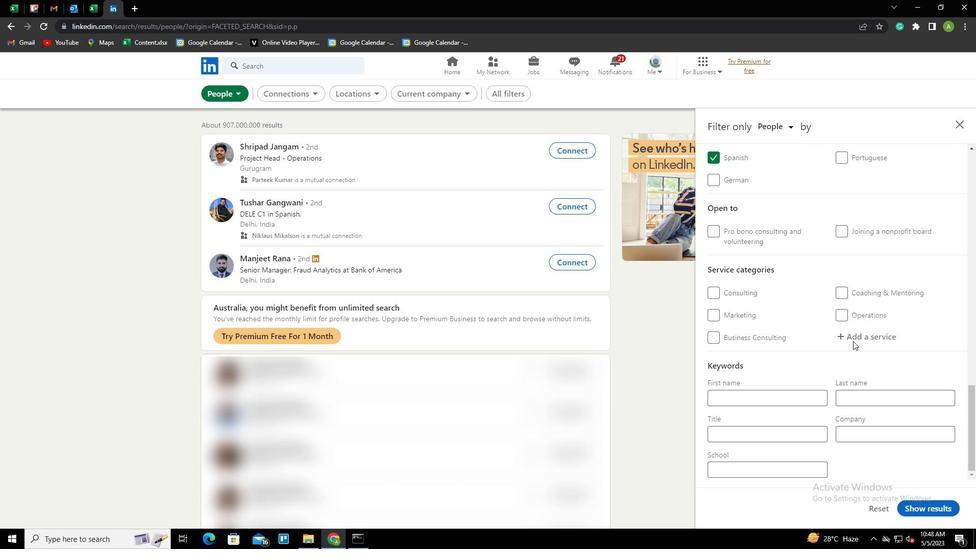 
Action: Mouse pressed left at (849, 333)
Screenshot: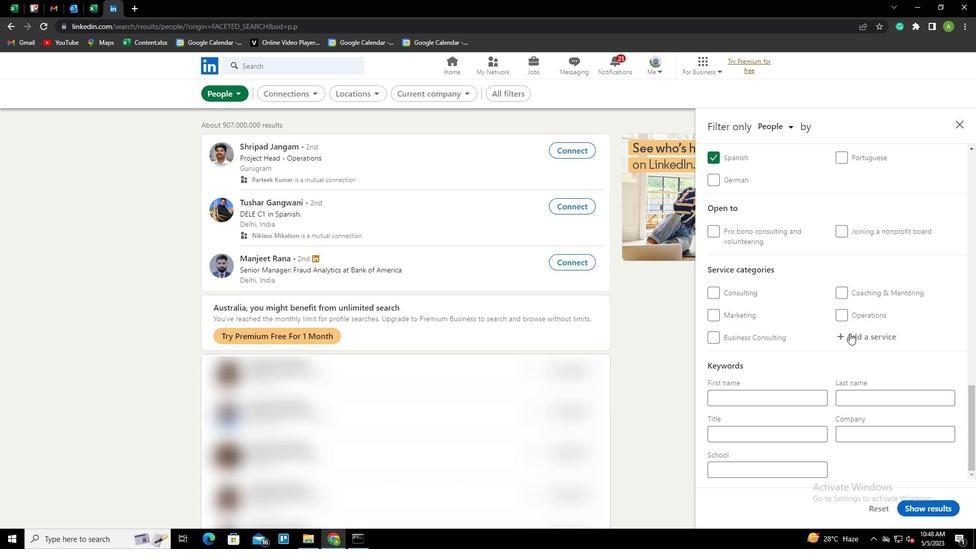 
Action: Key pressed <Key.shift><Key.shift><Key.shift><Key.shift><Key.shift><Key.shift><Key.shift><Key.shift><Key.shift><Key.shift><Key.shift><Key.shift><Key.shift><Key.shift><Key.shift><Key.shift><Key.shift><Key.shift><Key.shift>VIDEOGRAPHY<Key.down><Key.enter>
Screenshot: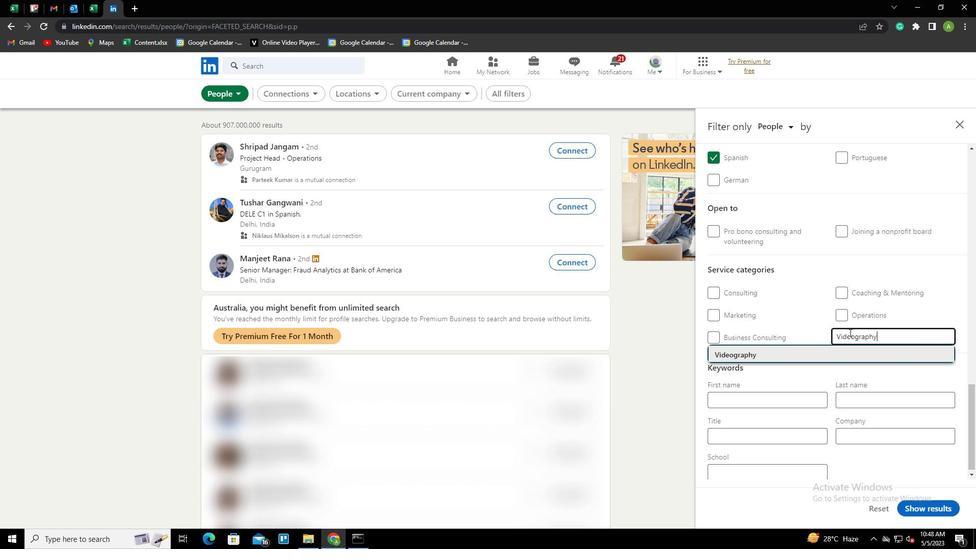 
Action: Mouse scrolled (849, 332) with delta (0, 0)
Screenshot: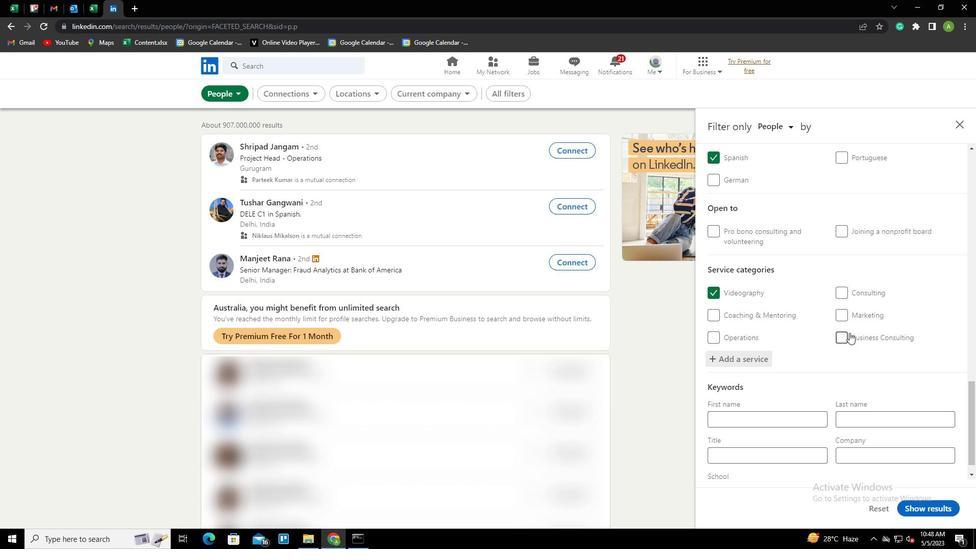 
Action: Mouse scrolled (849, 332) with delta (0, 0)
Screenshot: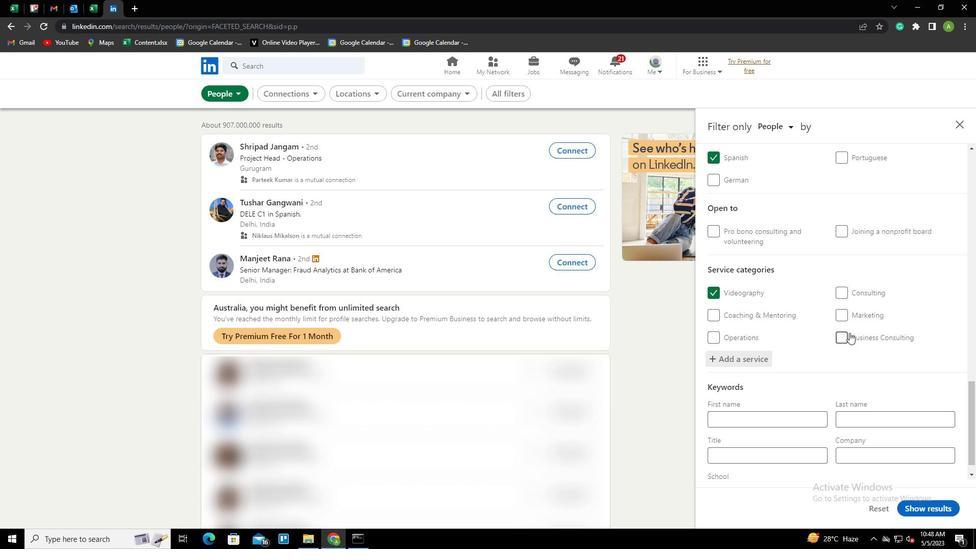 
Action: Mouse moved to (767, 433)
Screenshot: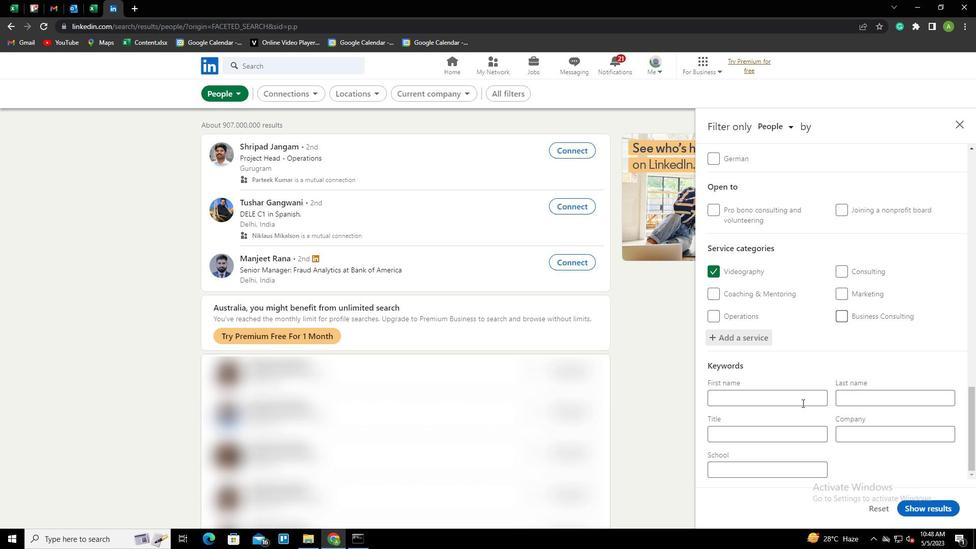 
Action: Mouse pressed left at (767, 433)
Screenshot: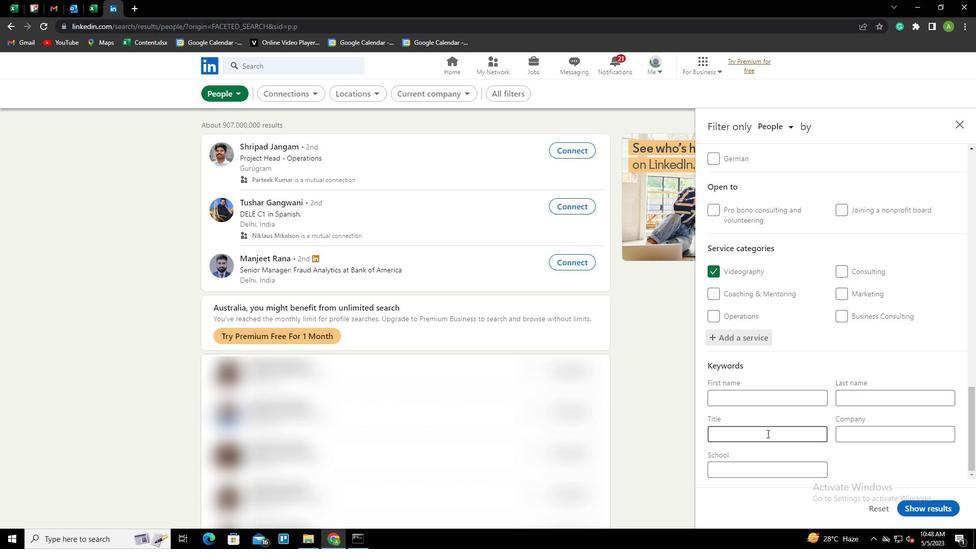 
Action: Key pressed <Key.shift>DIRECTOR<Key.space>OF<Key.space><Key.shift><Key.shift><Key.shift><Key.shift>ETHICAL<Key.space><Key.shift>HACKING
Screenshot: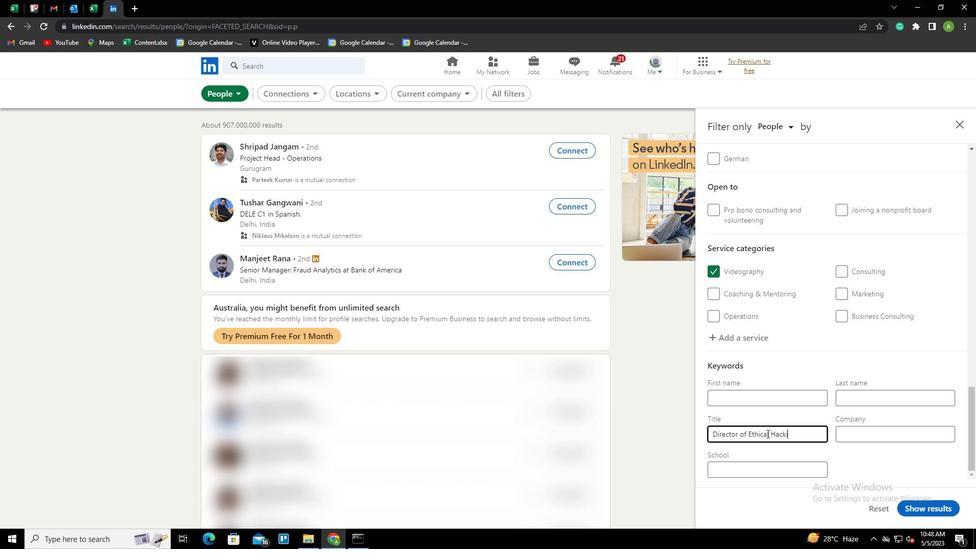 
Action: Mouse moved to (850, 461)
Screenshot: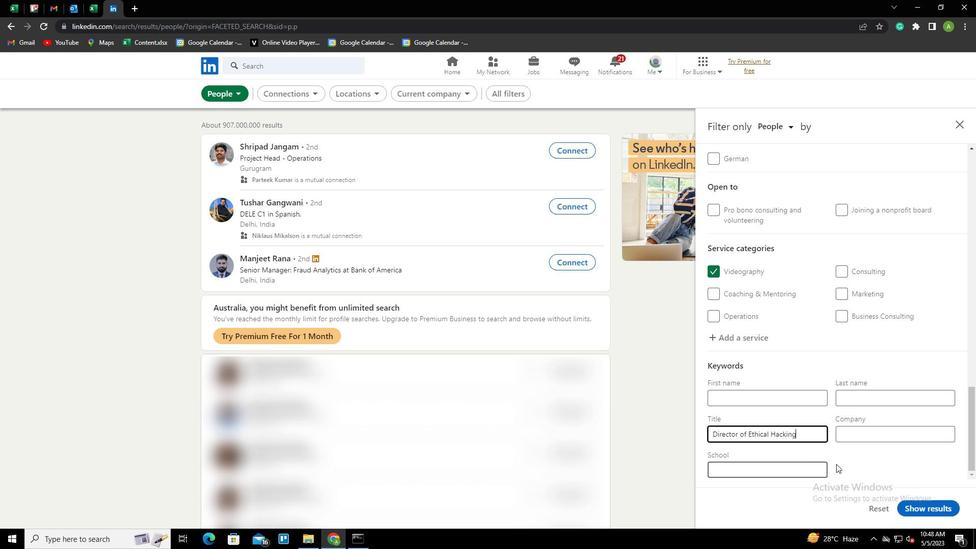 
Action: Mouse pressed left at (850, 461)
Screenshot: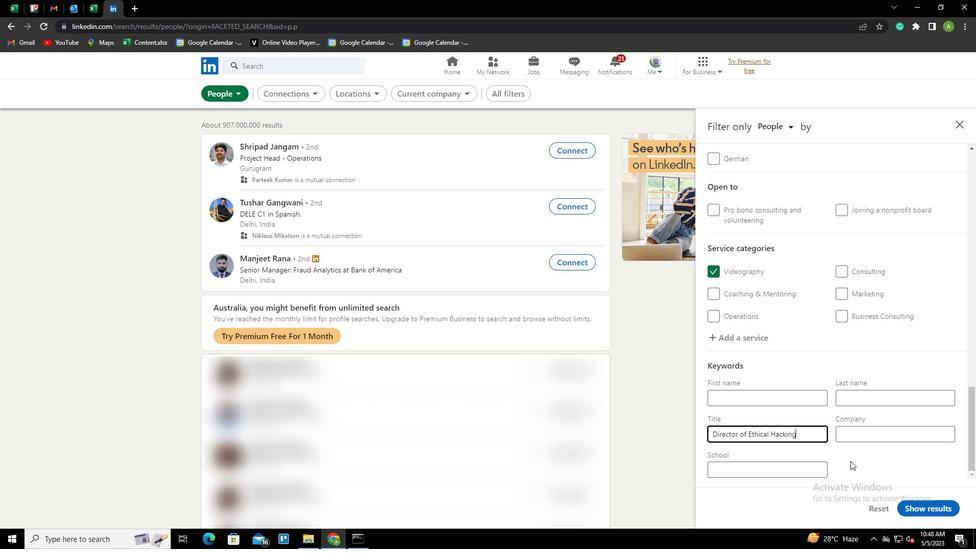 
Action: Mouse moved to (923, 505)
Screenshot: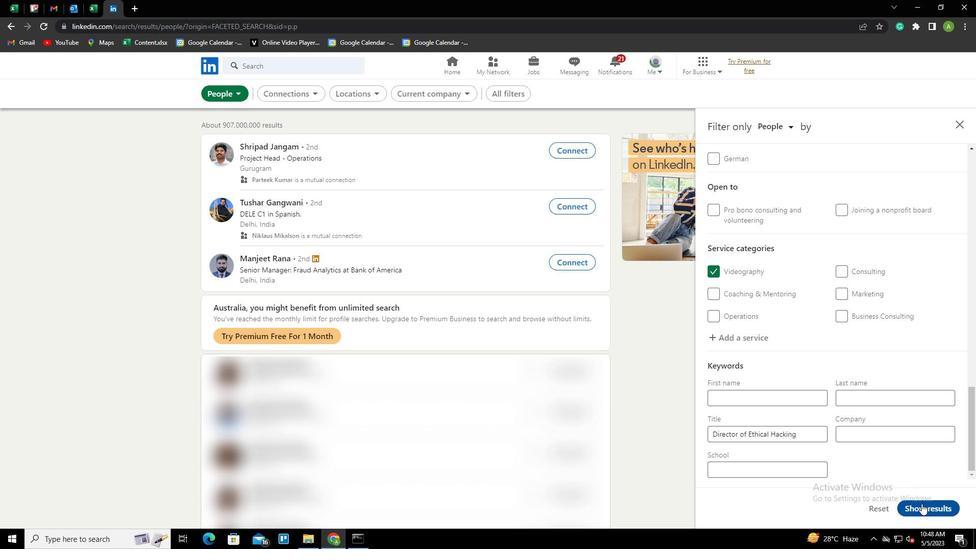 
Action: Mouse pressed left at (923, 505)
Screenshot: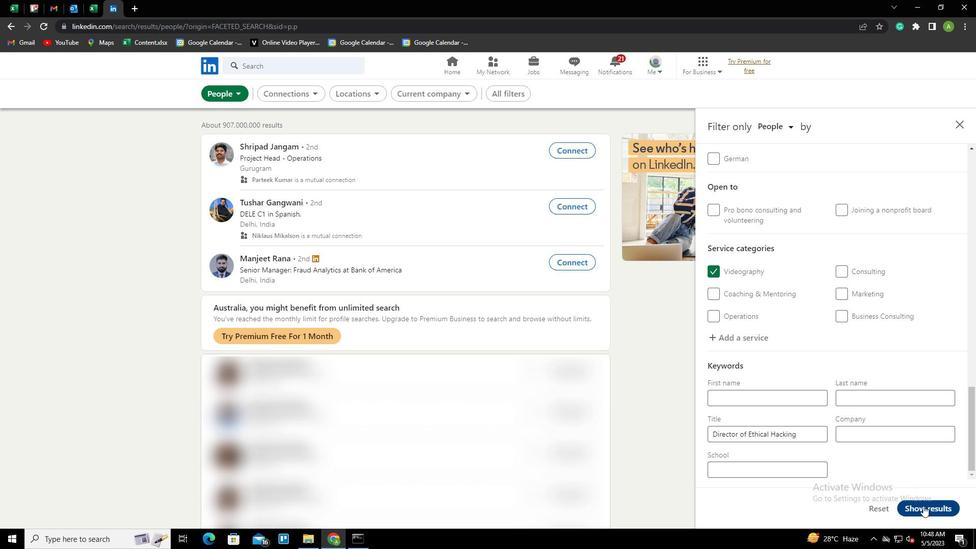 
Action: Mouse moved to (913, 492)
Screenshot: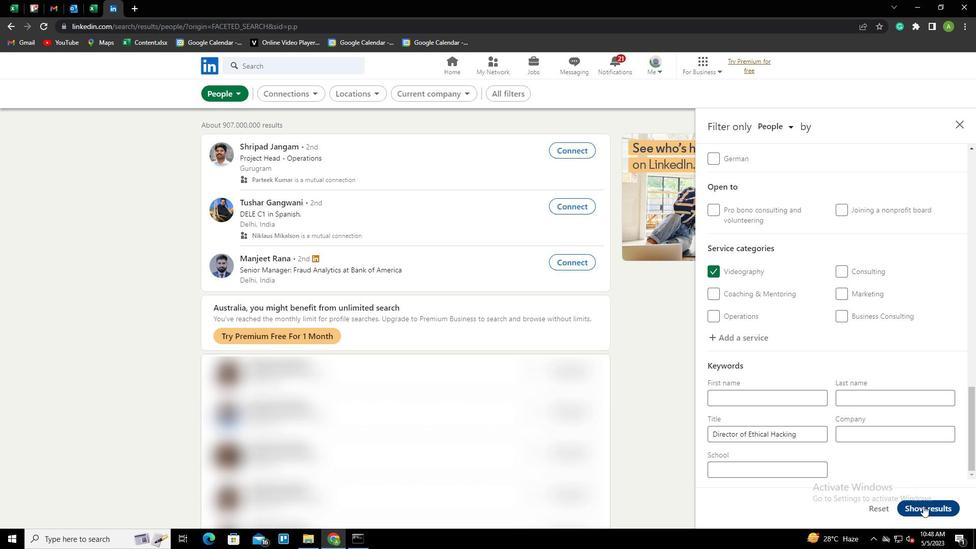 
